 Task: Check current mortgage rates with a credit score of 620-639.
Action: Mouse moved to (885, 173)
Screenshot: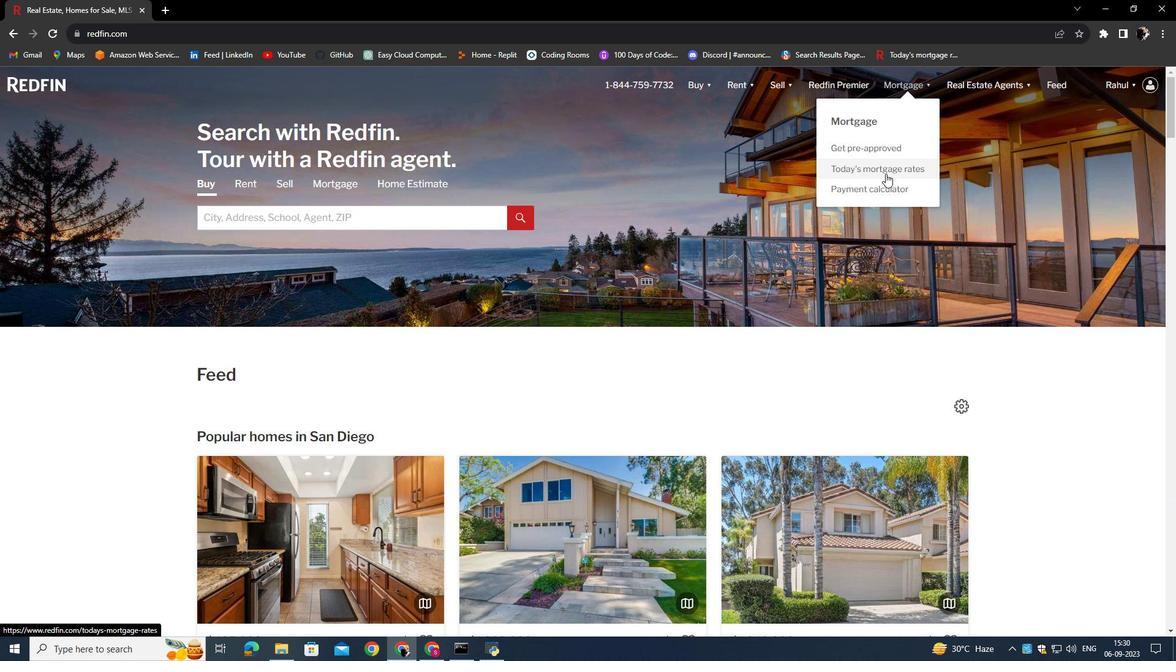 
Action: Mouse pressed left at (885, 173)
Screenshot: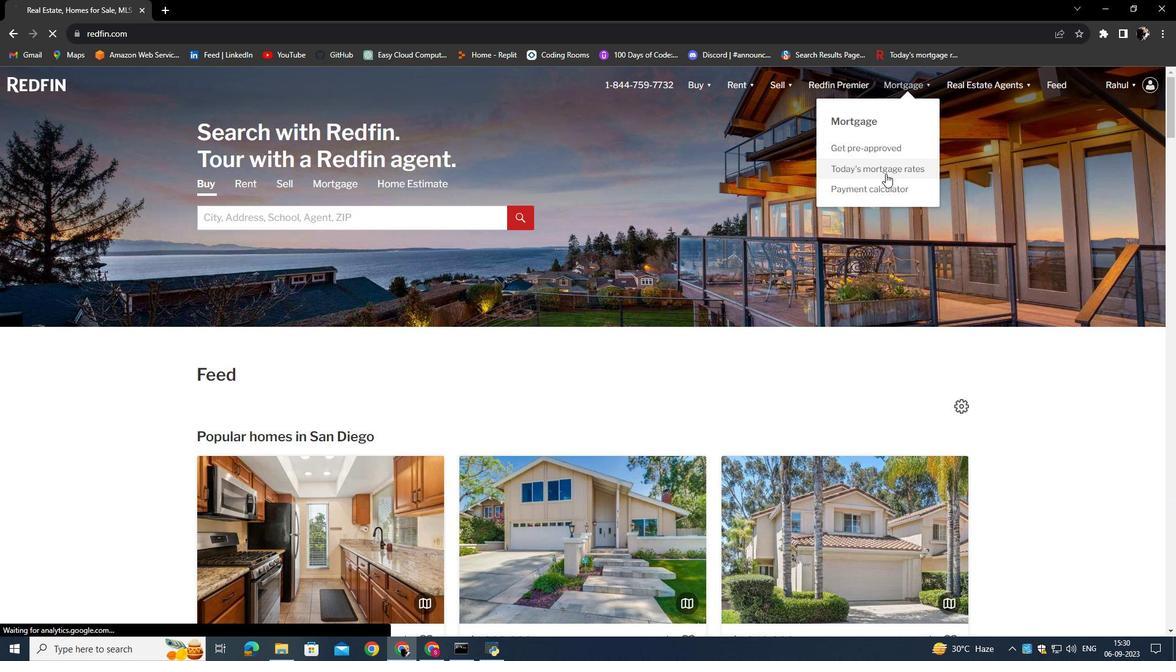 
Action: Mouse moved to (438, 330)
Screenshot: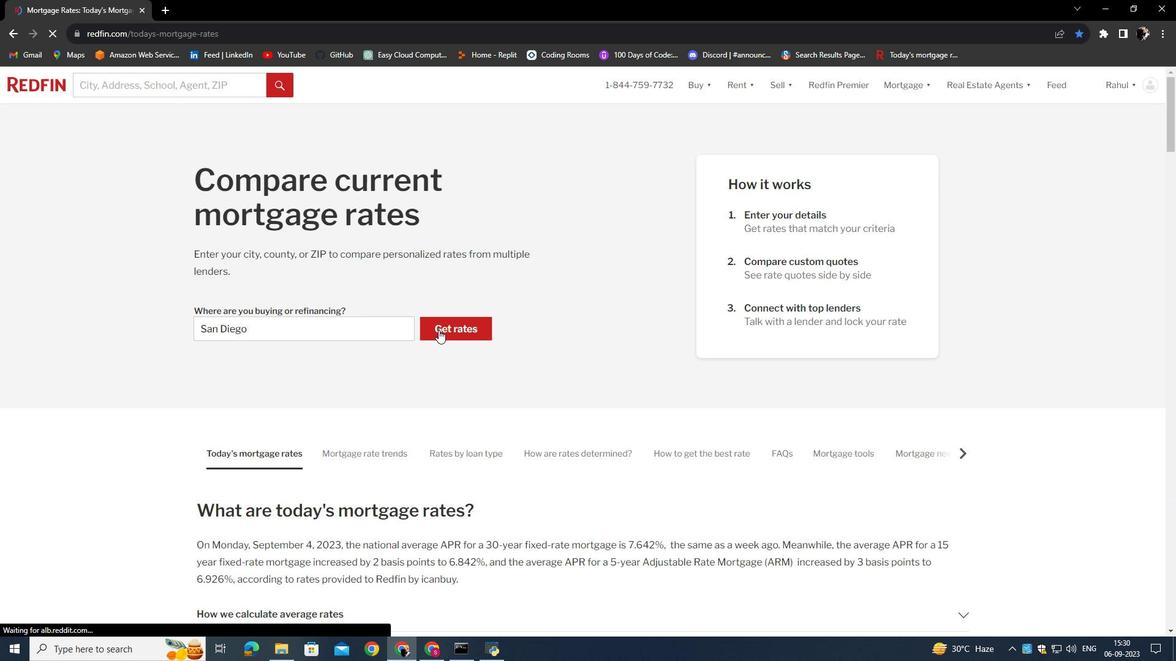 
Action: Mouse pressed left at (438, 330)
Screenshot: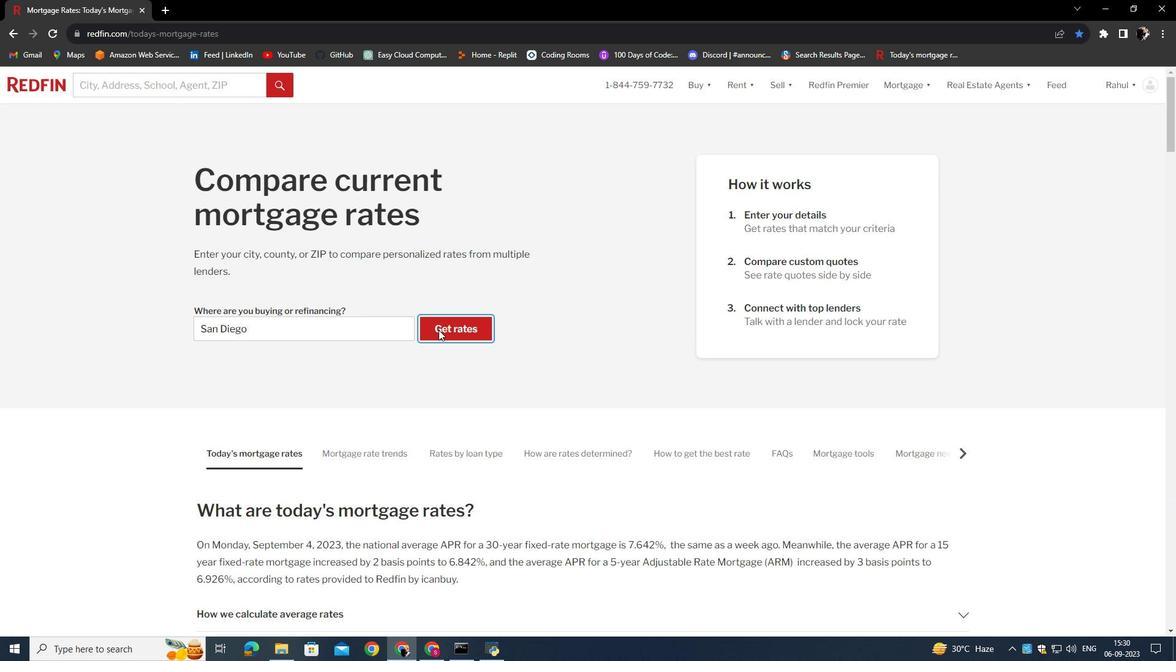 
Action: Mouse moved to (325, 237)
Screenshot: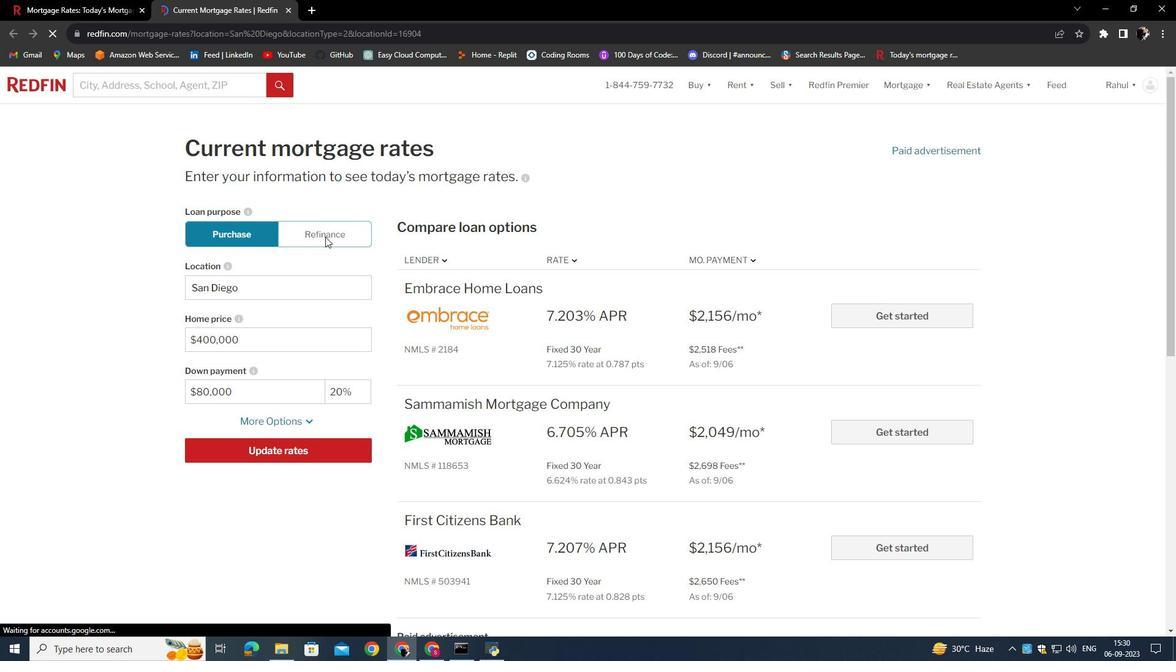 
Action: Mouse pressed left at (325, 237)
Screenshot: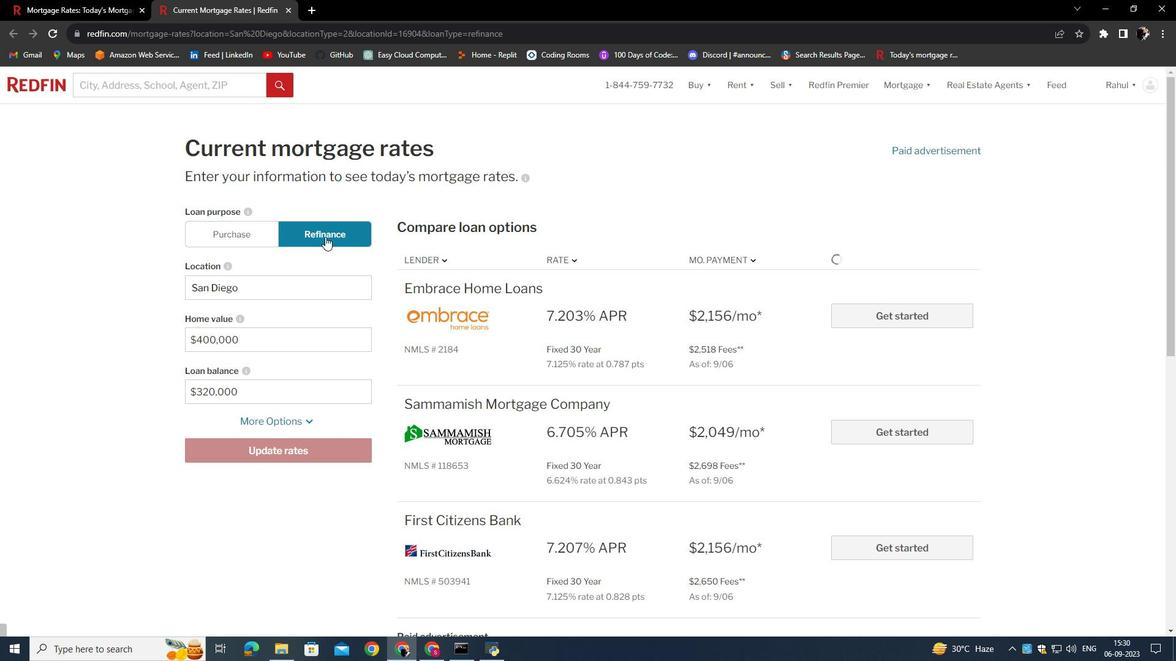 
Action: Mouse moved to (306, 420)
Screenshot: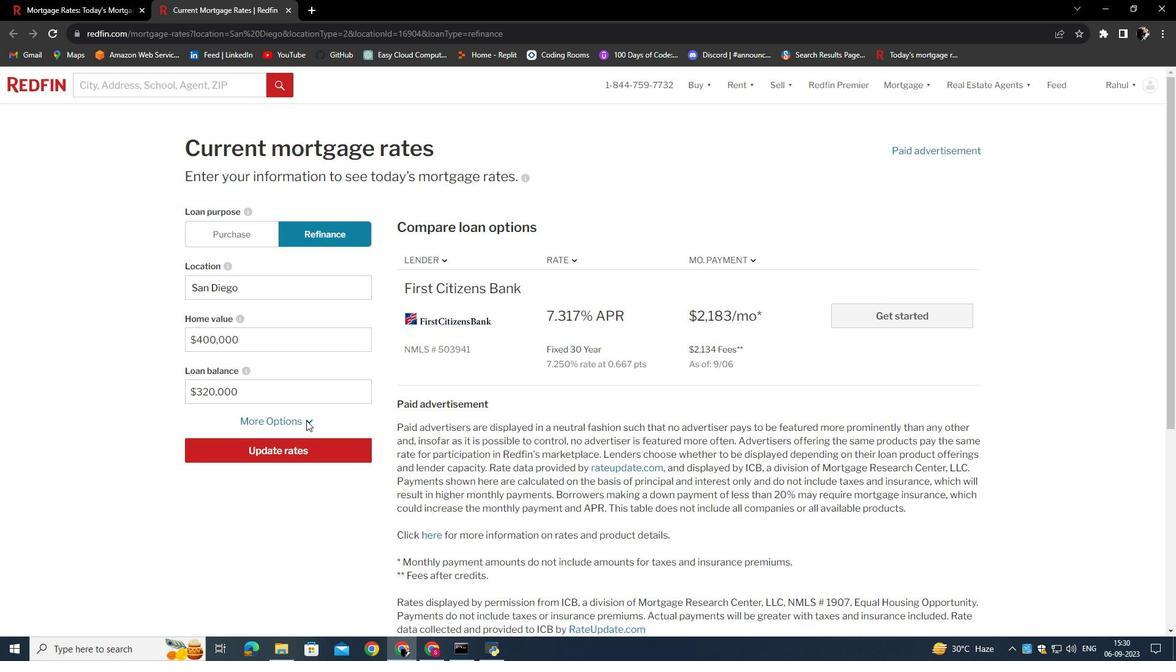 
Action: Mouse pressed left at (306, 420)
Screenshot: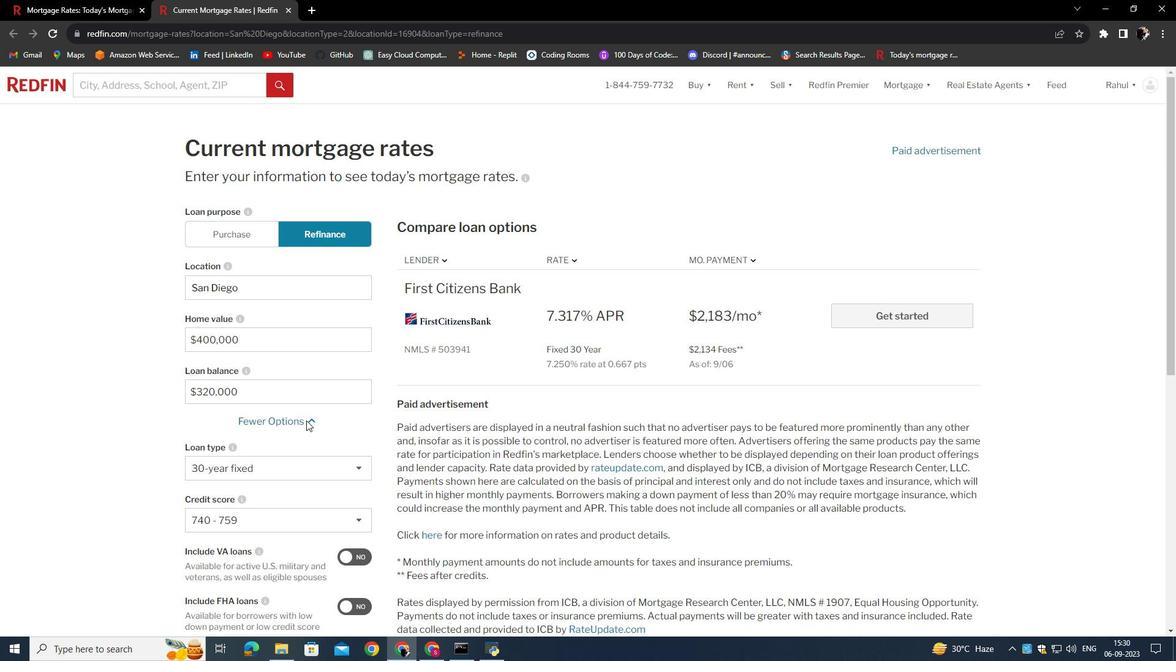 
Action: Mouse moved to (296, 448)
Screenshot: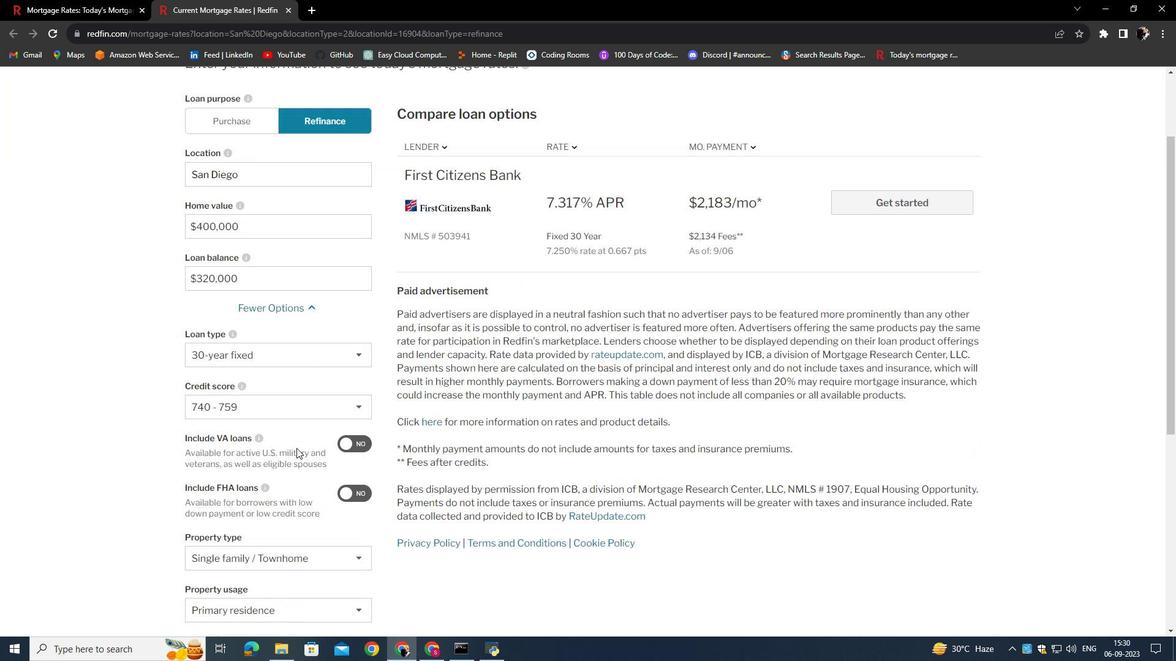 
Action: Mouse scrolled (296, 447) with delta (0, 0)
Screenshot: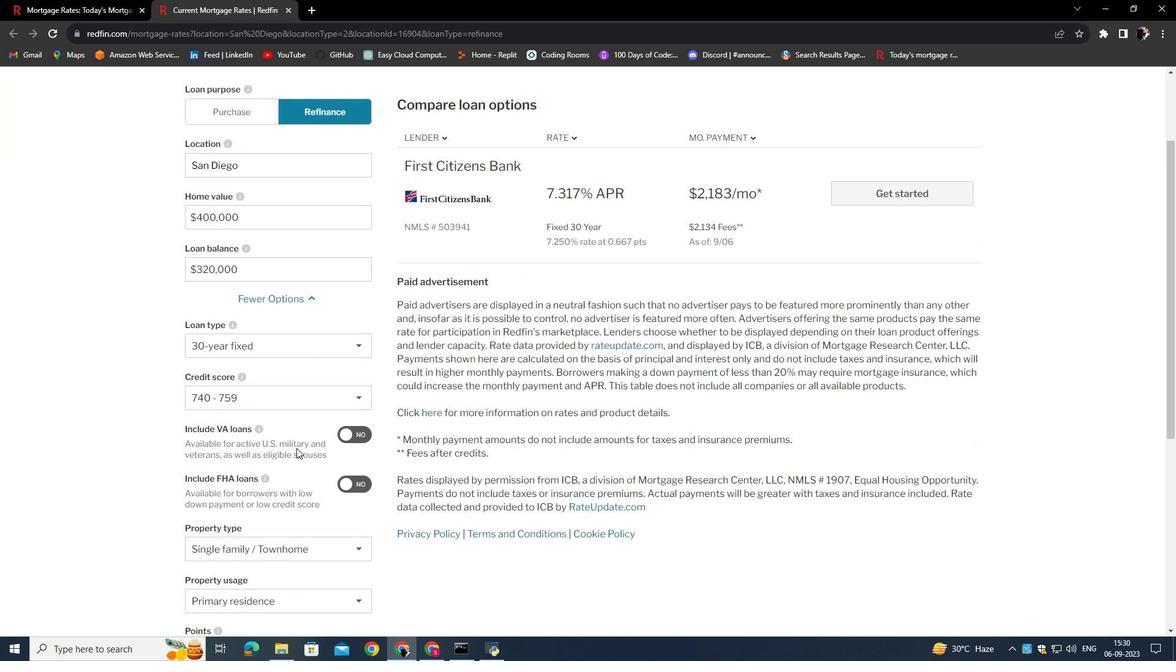 
Action: Mouse scrolled (296, 447) with delta (0, 0)
Screenshot: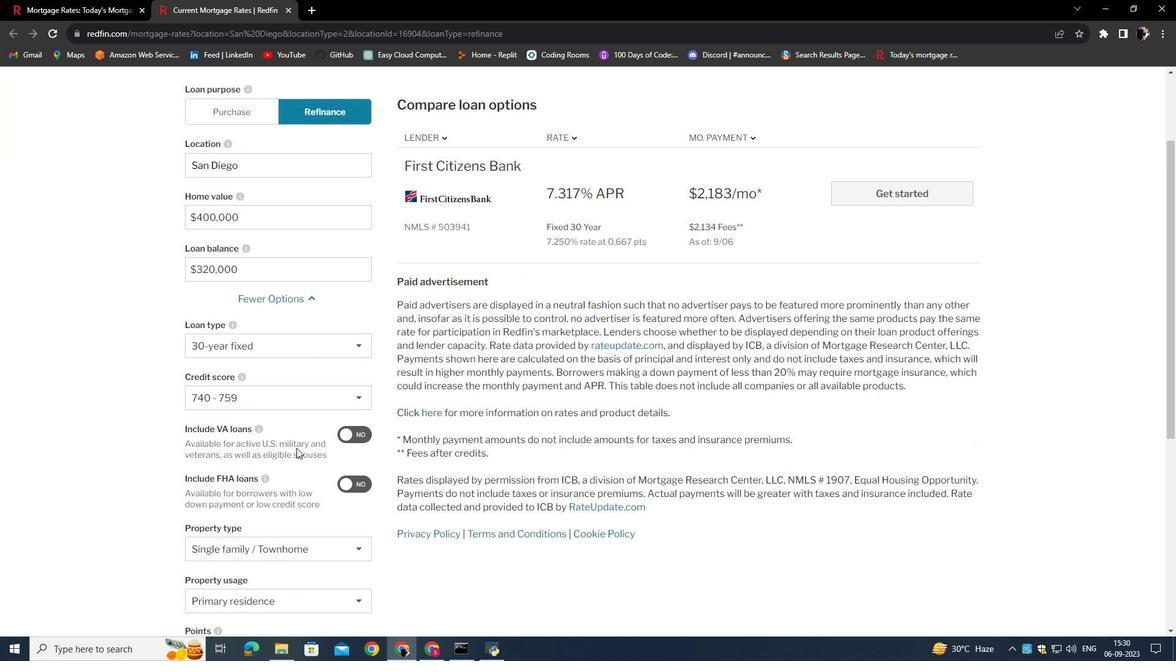 
Action: Mouse moved to (277, 394)
Screenshot: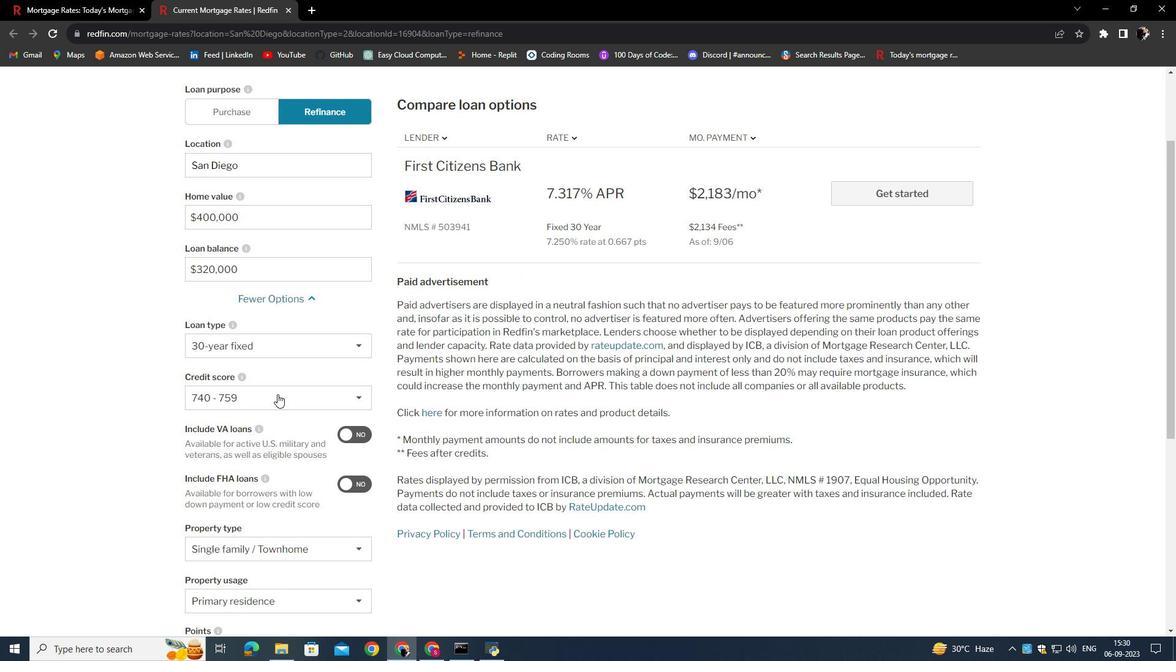
Action: Mouse pressed left at (277, 394)
Screenshot: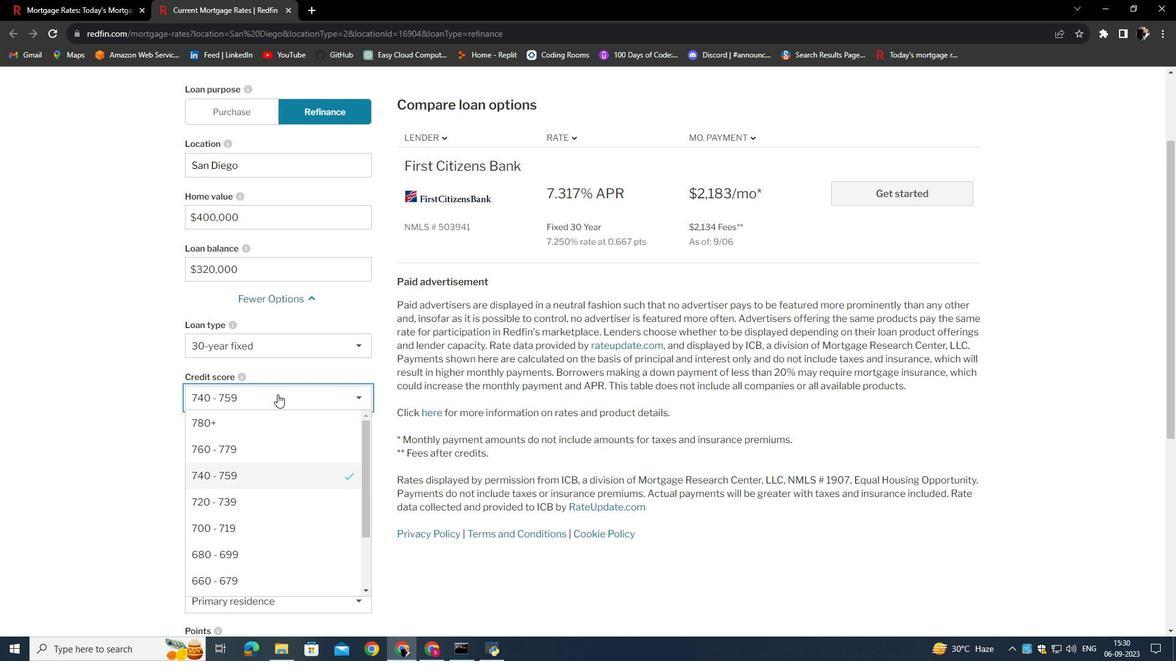 
Action: Mouse moved to (270, 461)
Screenshot: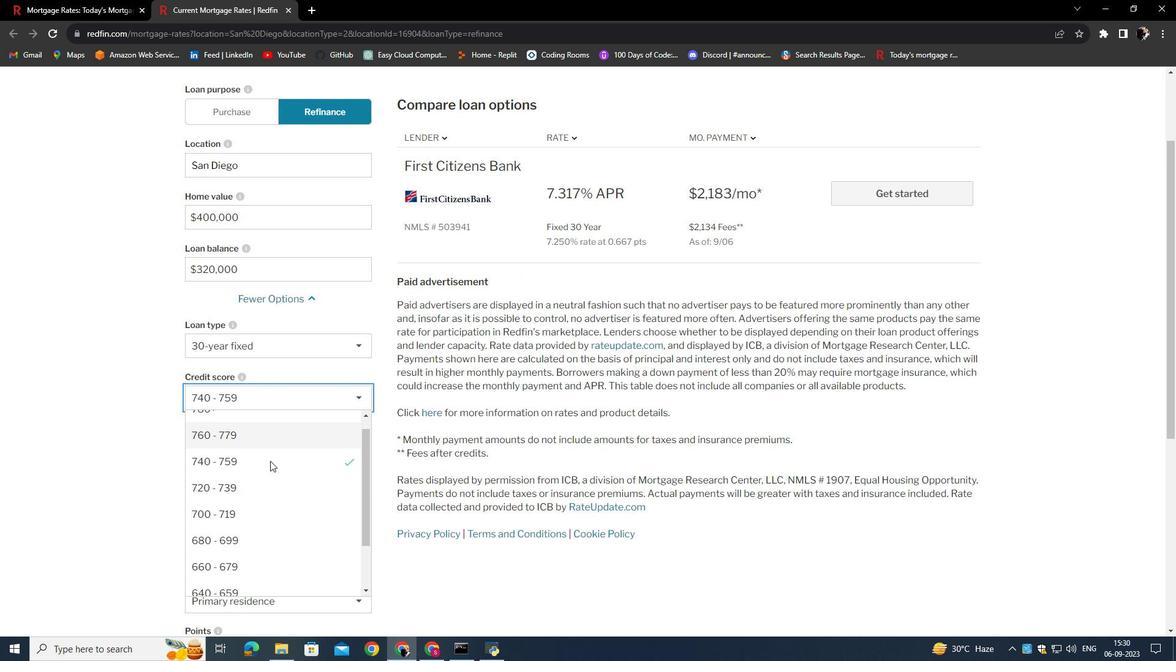
Action: Mouse scrolled (270, 460) with delta (0, 0)
Screenshot: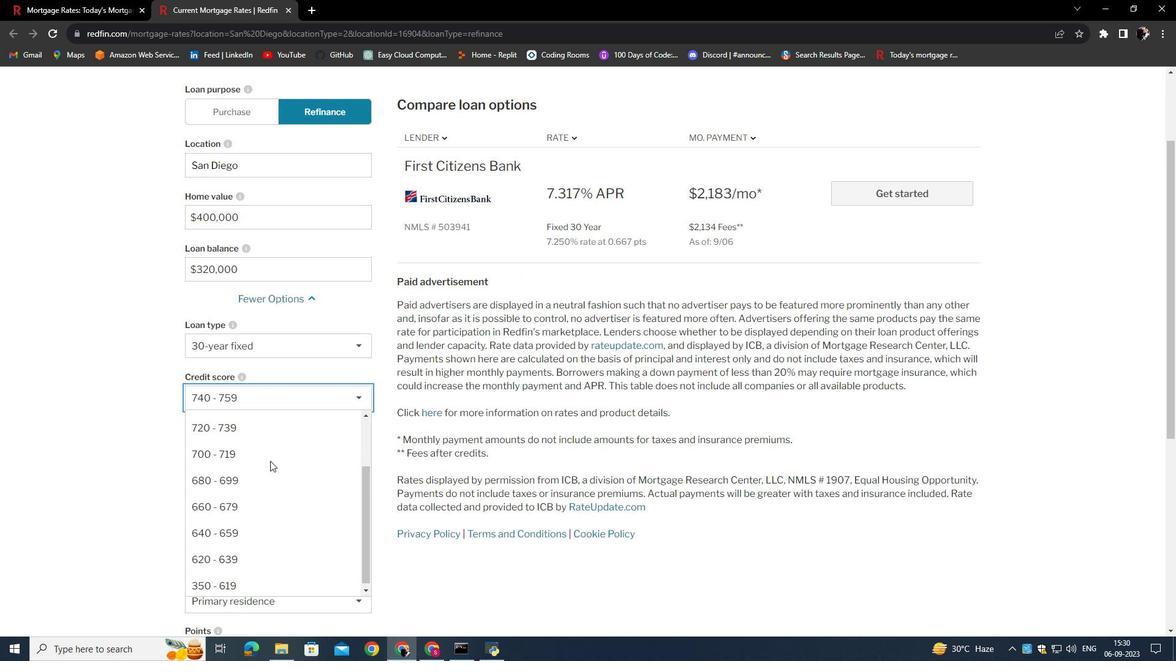 
Action: Mouse scrolled (270, 460) with delta (0, 0)
Screenshot: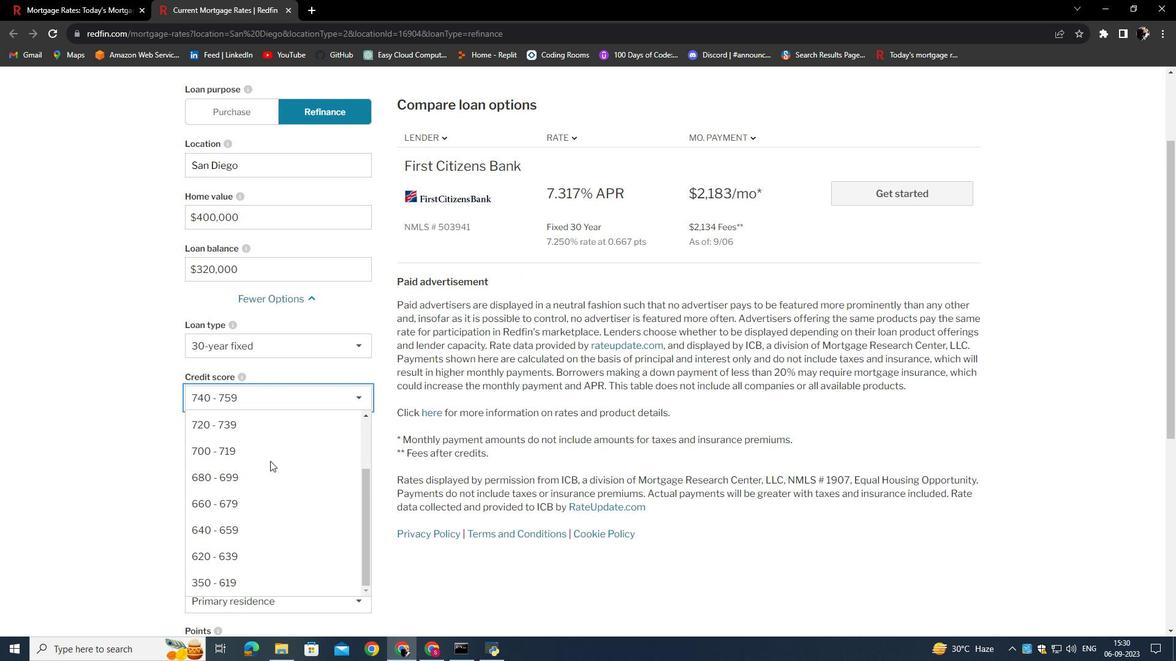 
Action: Mouse scrolled (270, 460) with delta (0, 0)
Screenshot: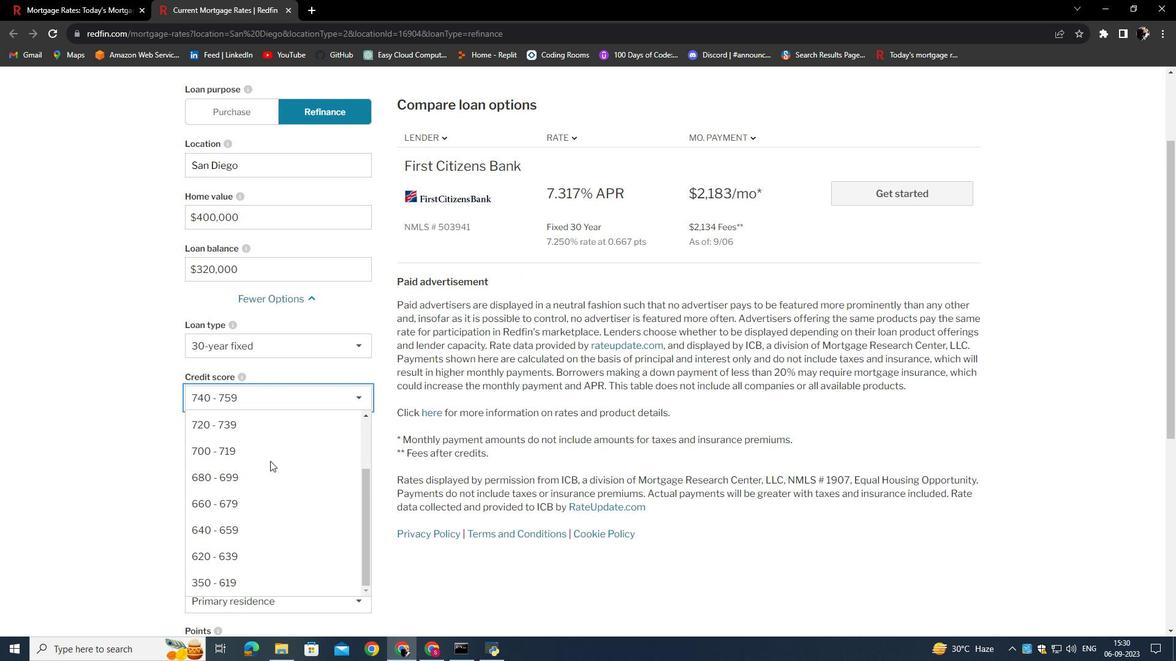 
Action: Mouse scrolled (270, 460) with delta (0, 0)
Screenshot: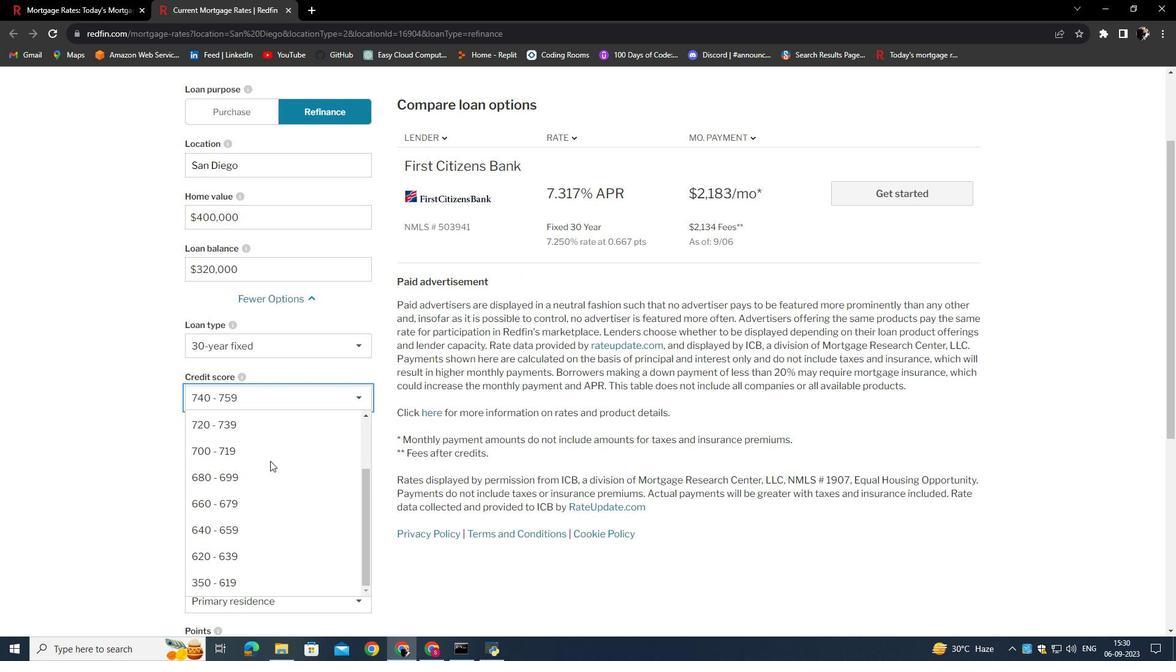 
Action: Mouse scrolled (270, 460) with delta (0, 0)
Screenshot: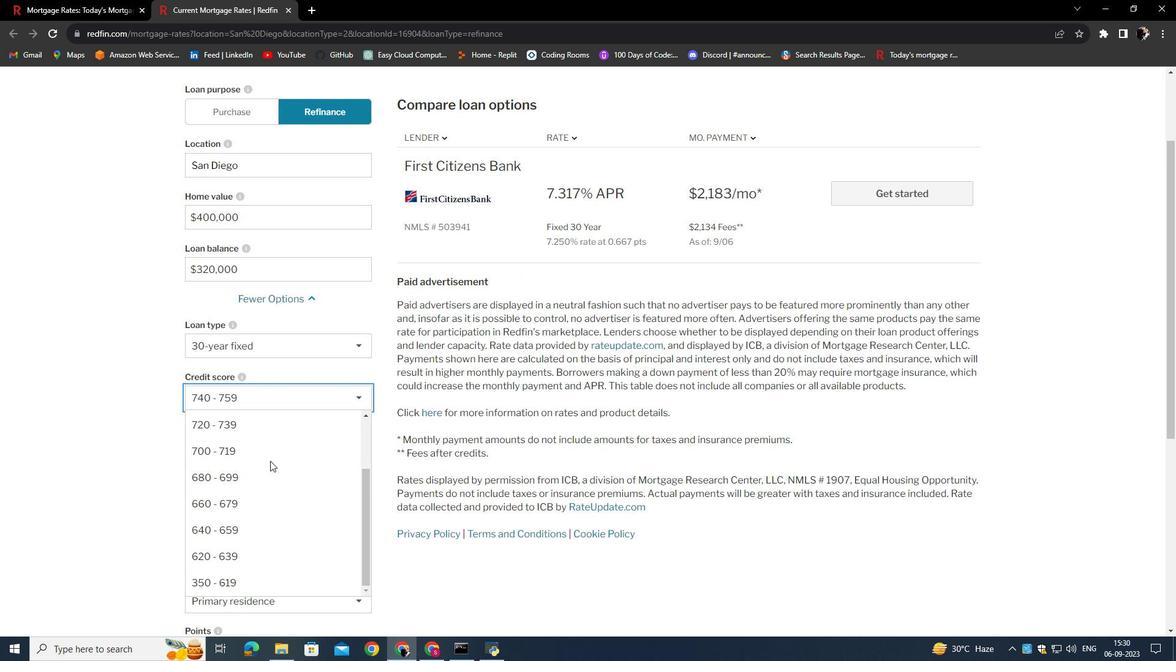 
Action: Mouse scrolled (270, 460) with delta (0, 0)
Screenshot: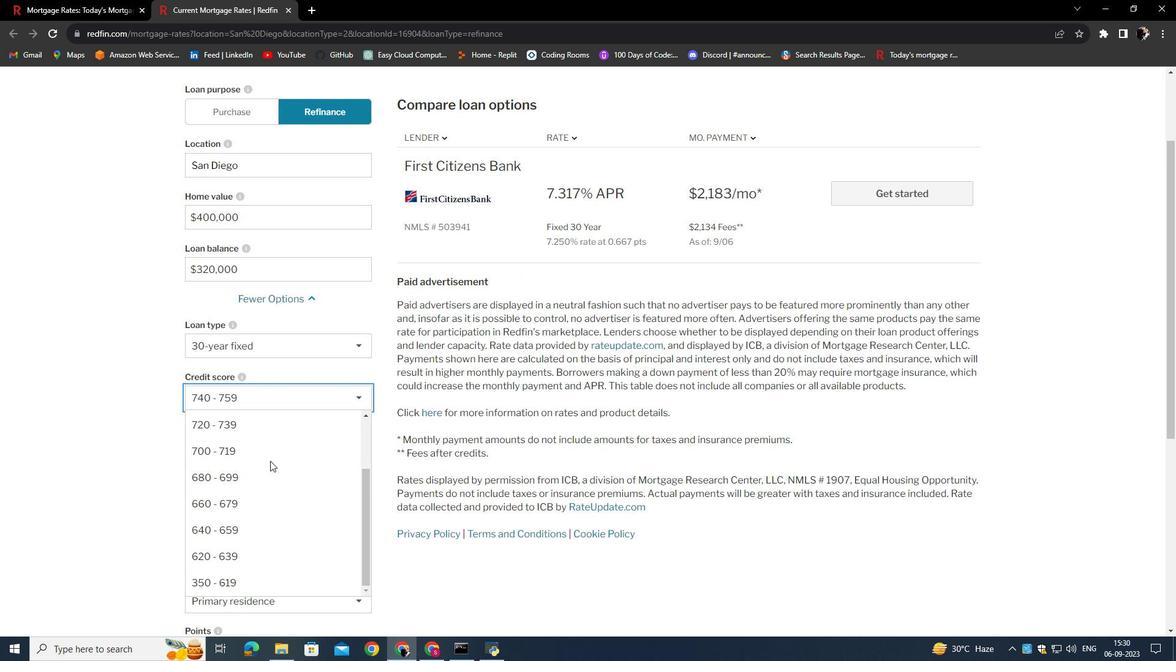 
Action: Mouse scrolled (270, 460) with delta (0, 0)
Screenshot: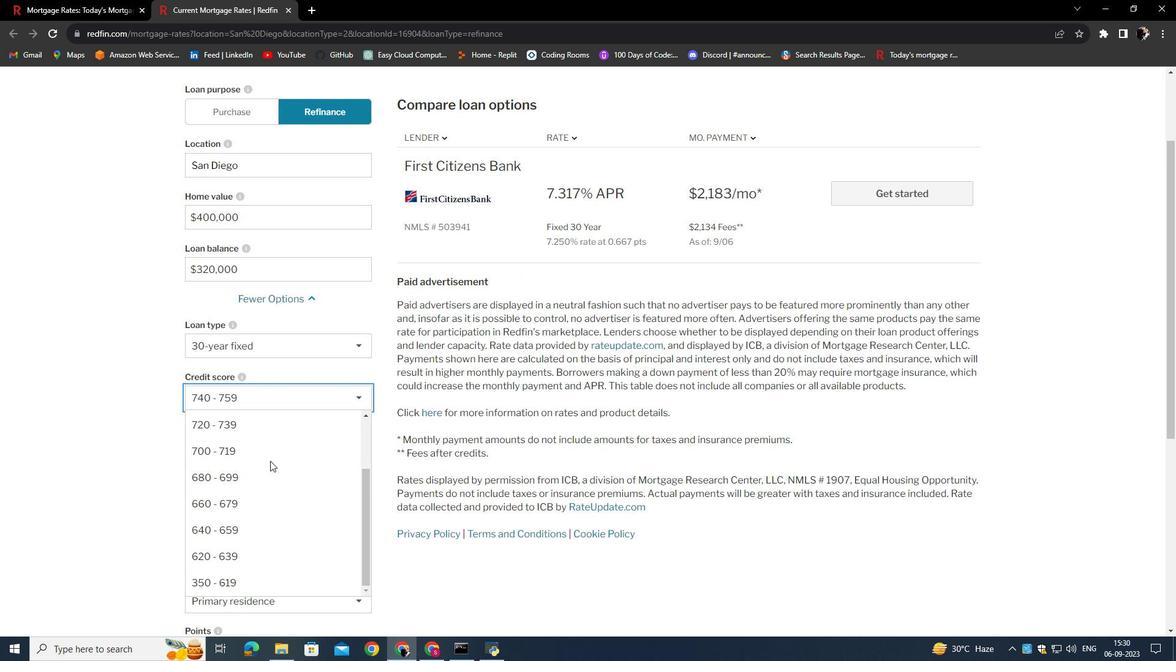
Action: Mouse scrolled (270, 460) with delta (0, 0)
Screenshot: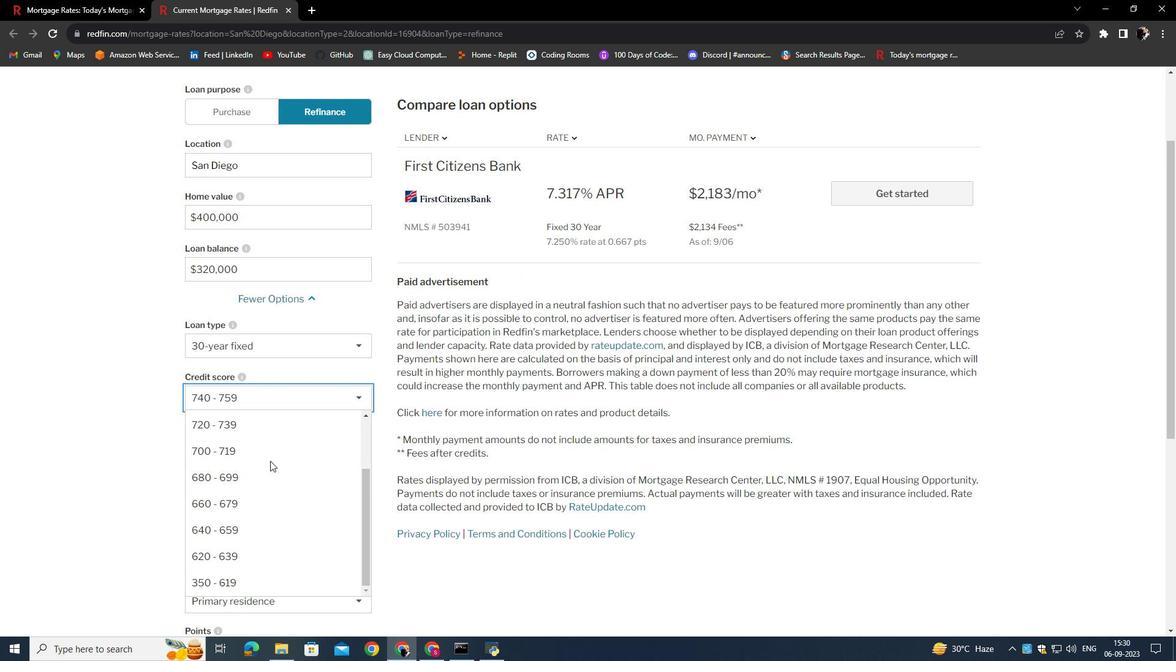 
Action: Mouse scrolled (270, 460) with delta (0, 0)
Screenshot: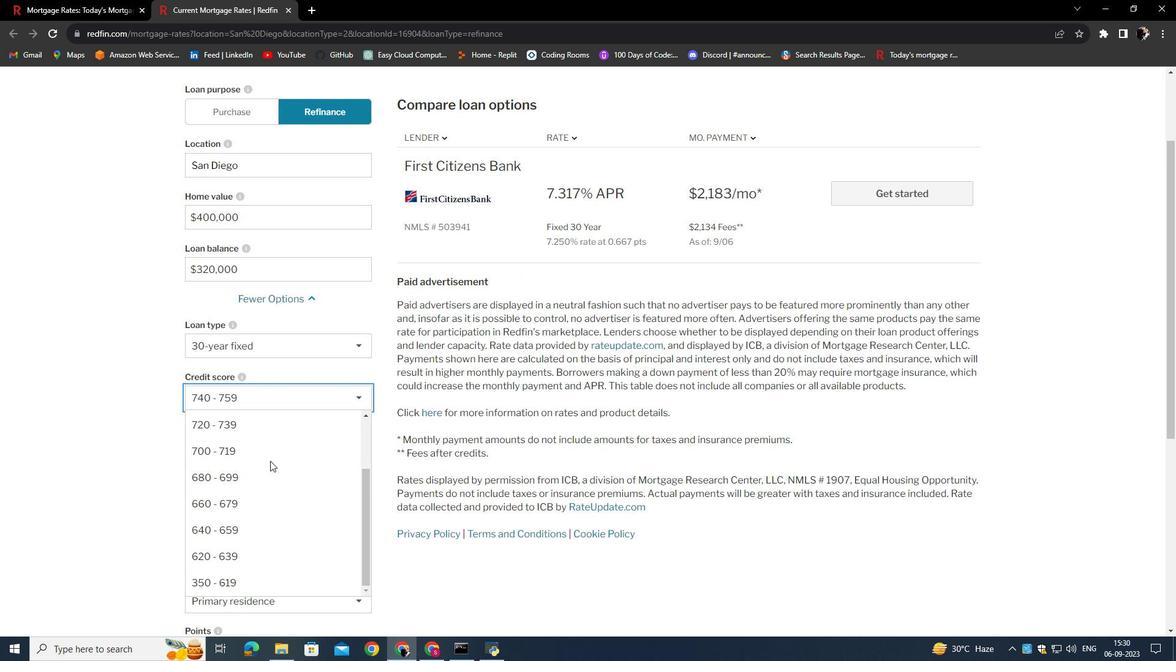 
Action: Mouse scrolled (270, 460) with delta (0, 0)
Screenshot: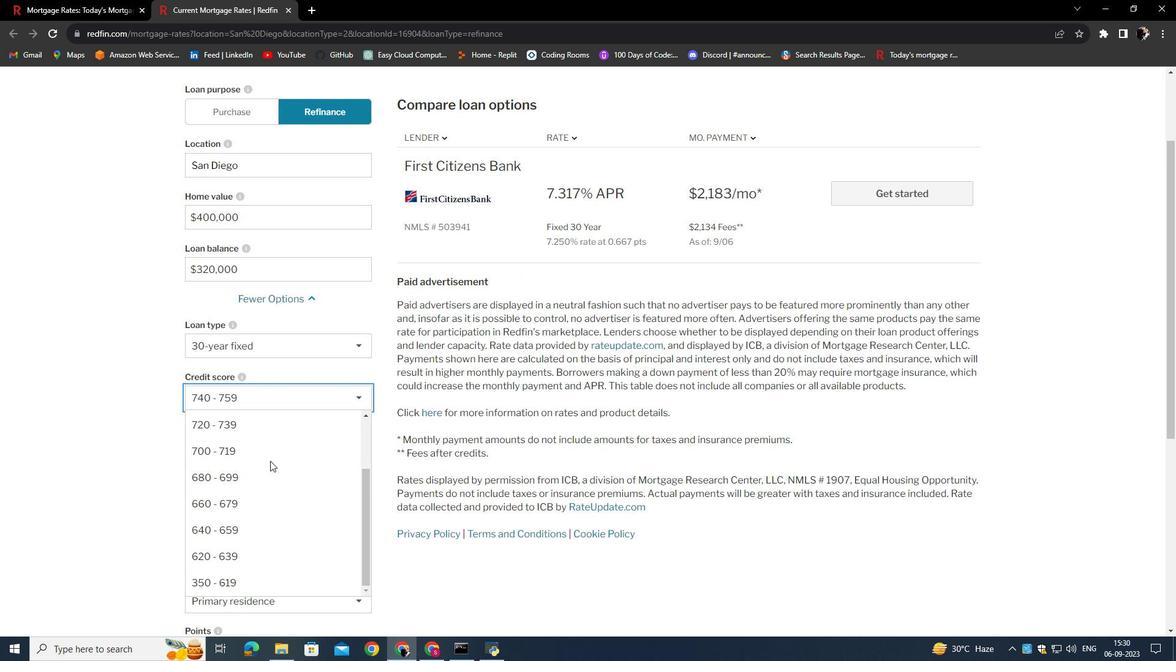 
Action: Mouse scrolled (270, 460) with delta (0, 0)
Screenshot: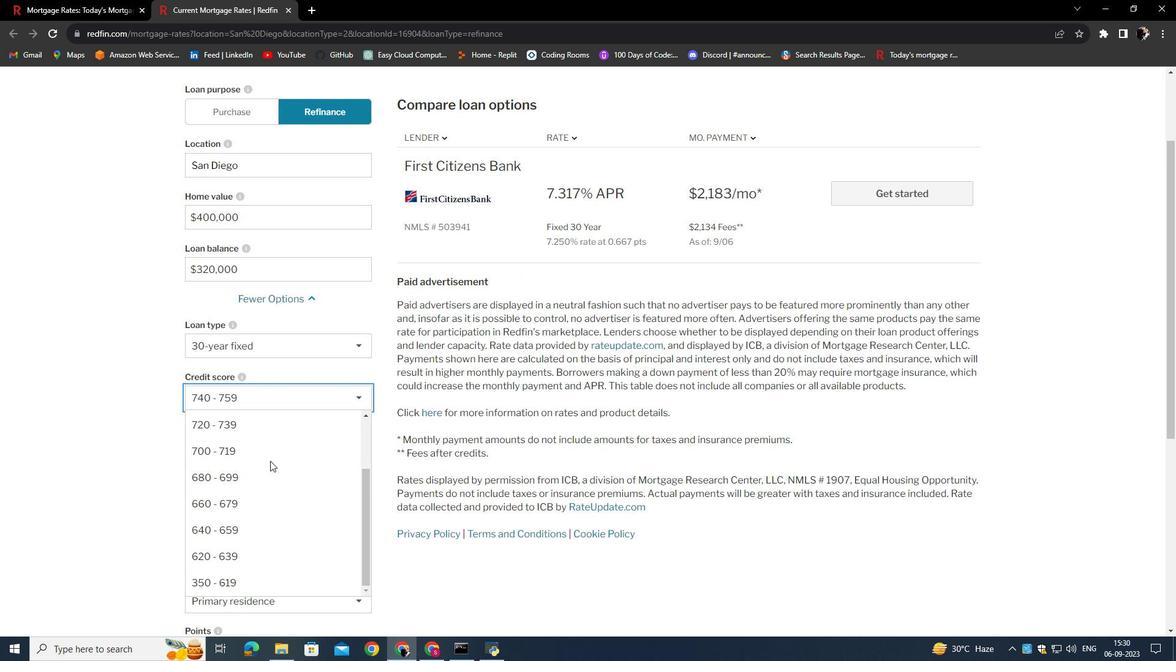 
Action: Mouse scrolled (270, 460) with delta (0, 0)
Screenshot: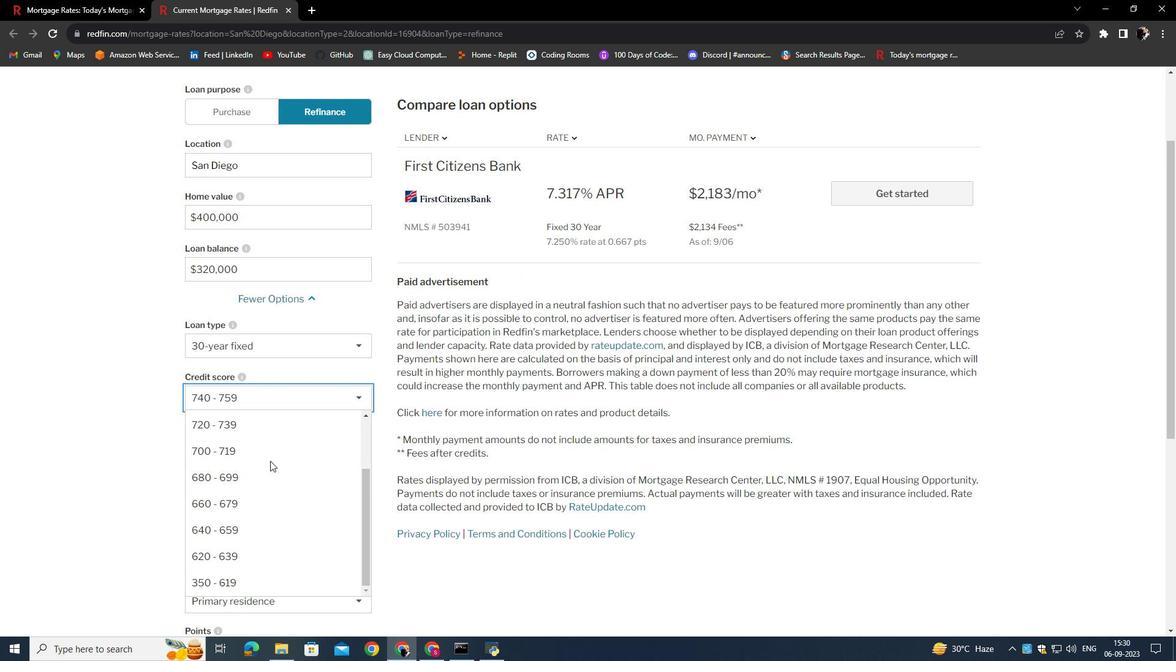 
Action: Mouse moved to (259, 558)
Screenshot: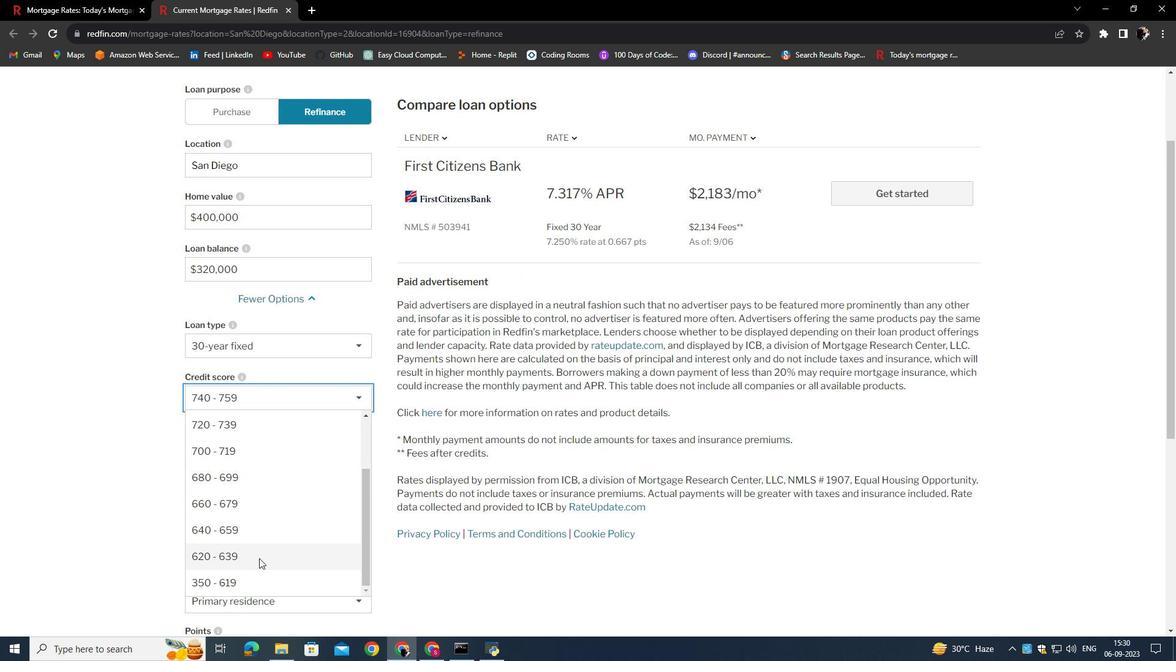 
Action: Mouse pressed left at (259, 558)
Screenshot: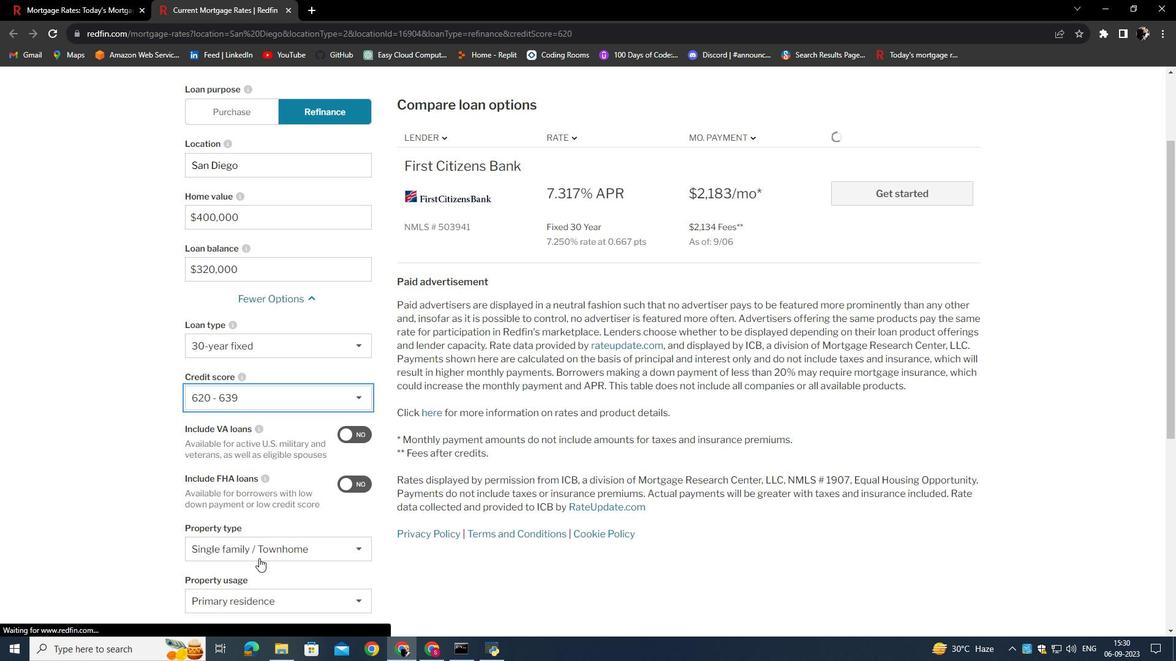 
Action: Mouse moved to (286, 527)
Screenshot: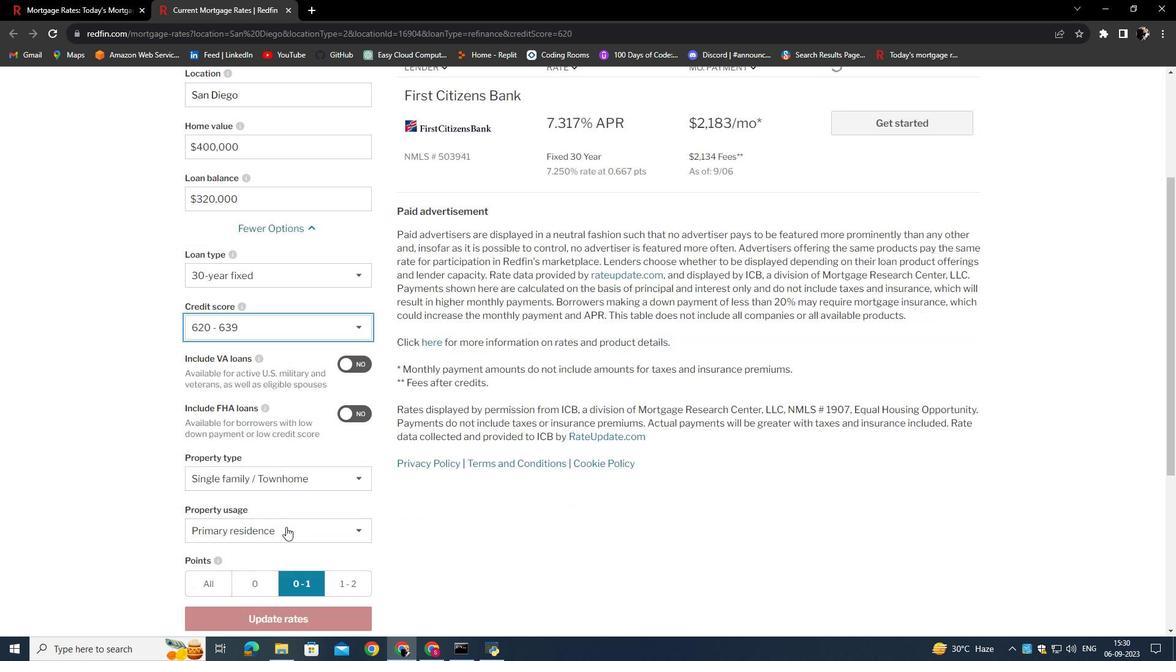 
Action: Mouse scrolled (286, 526) with delta (0, 0)
Screenshot: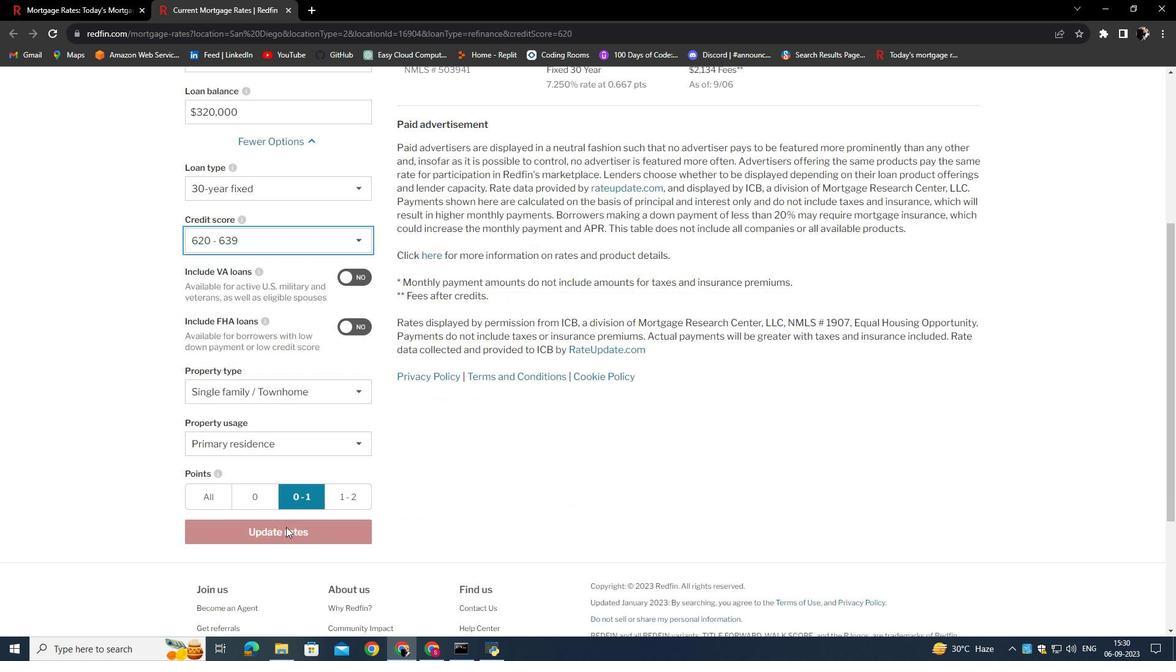 
Action: Mouse scrolled (286, 526) with delta (0, 0)
Screenshot: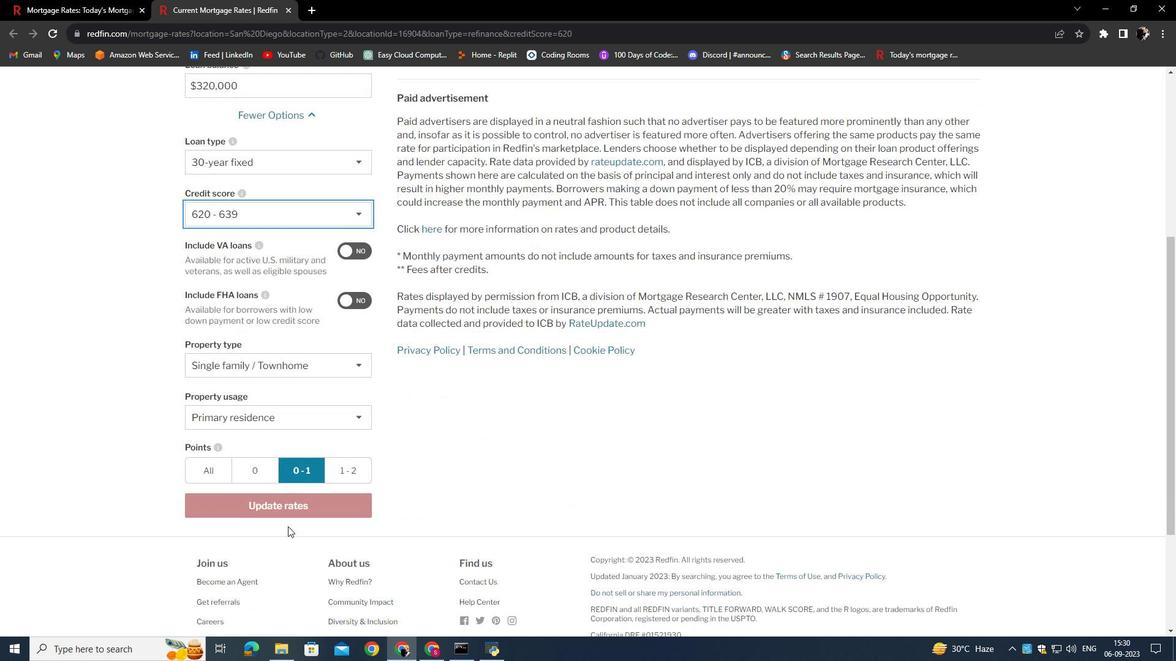 
Action: Mouse scrolled (286, 526) with delta (0, 0)
Screenshot: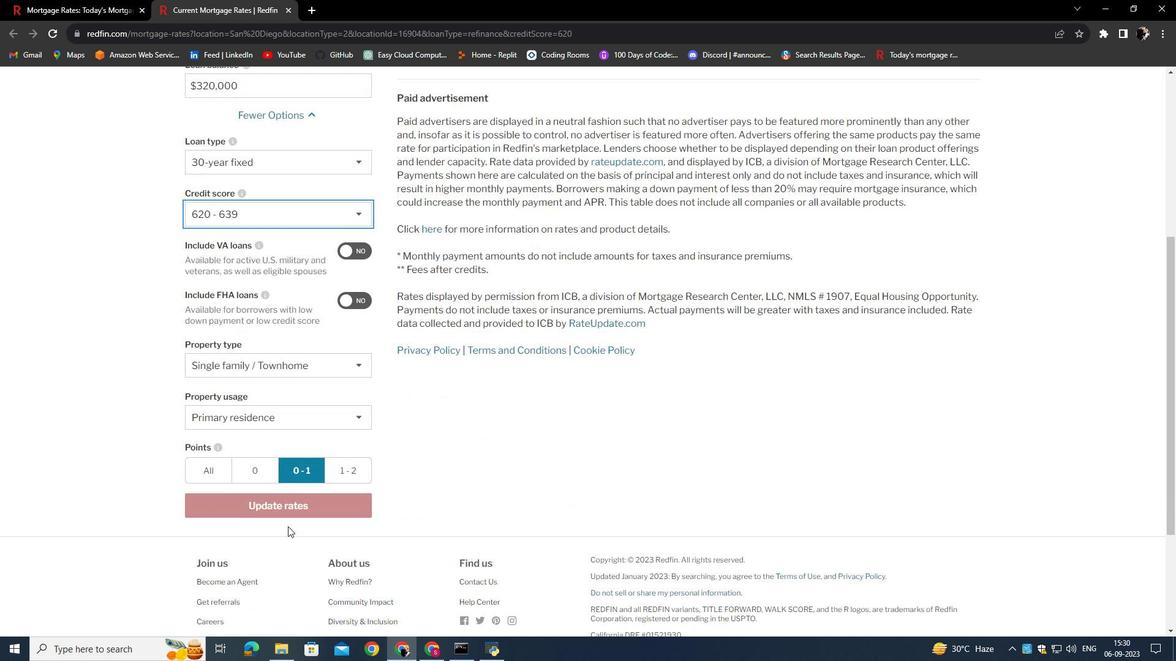 
Action: Mouse moved to (289, 523)
Screenshot: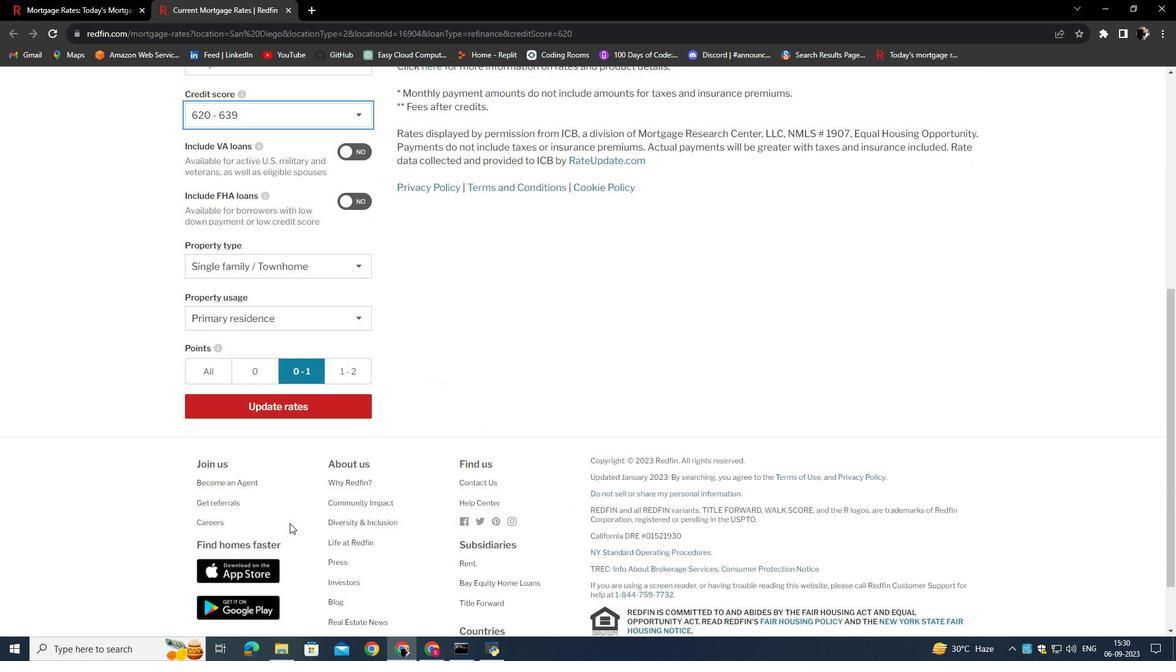 
Action: Mouse scrolled (289, 523) with delta (0, 0)
Screenshot: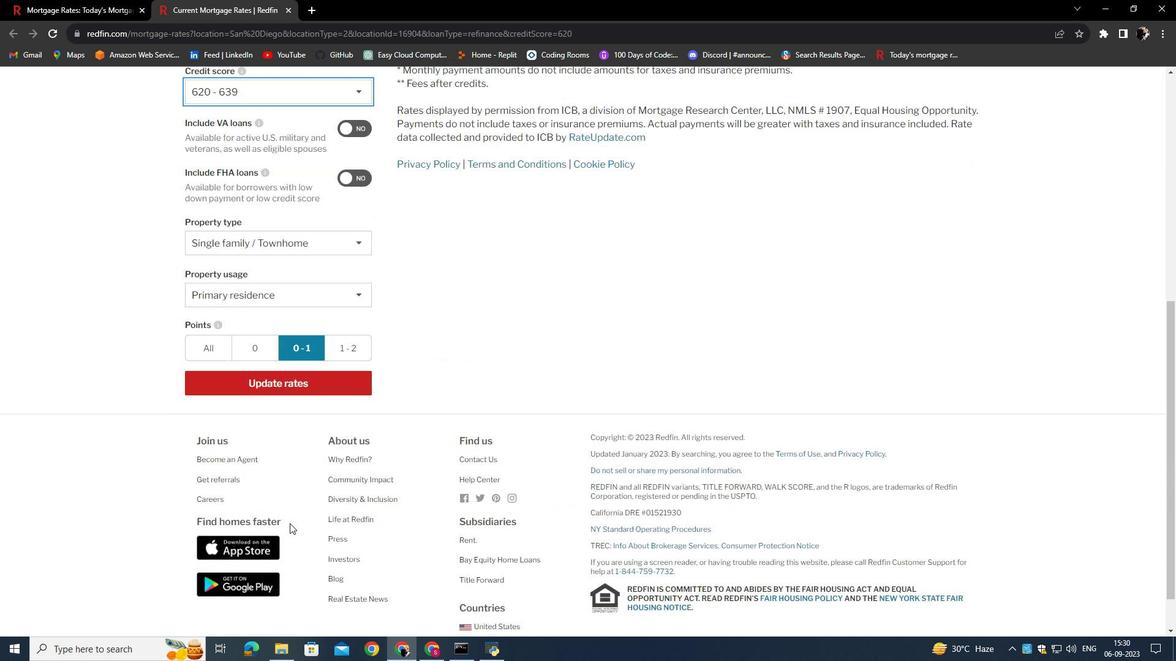
Action: Mouse scrolled (289, 523) with delta (0, 0)
Screenshot: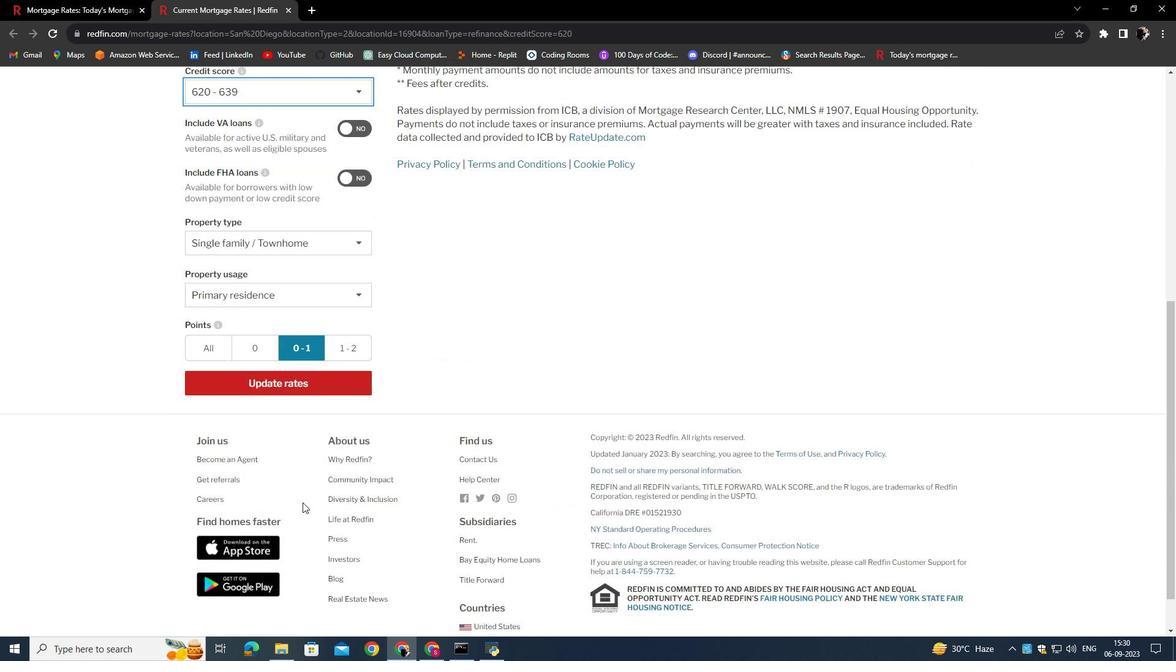 
Action: Mouse moved to (299, 381)
Screenshot: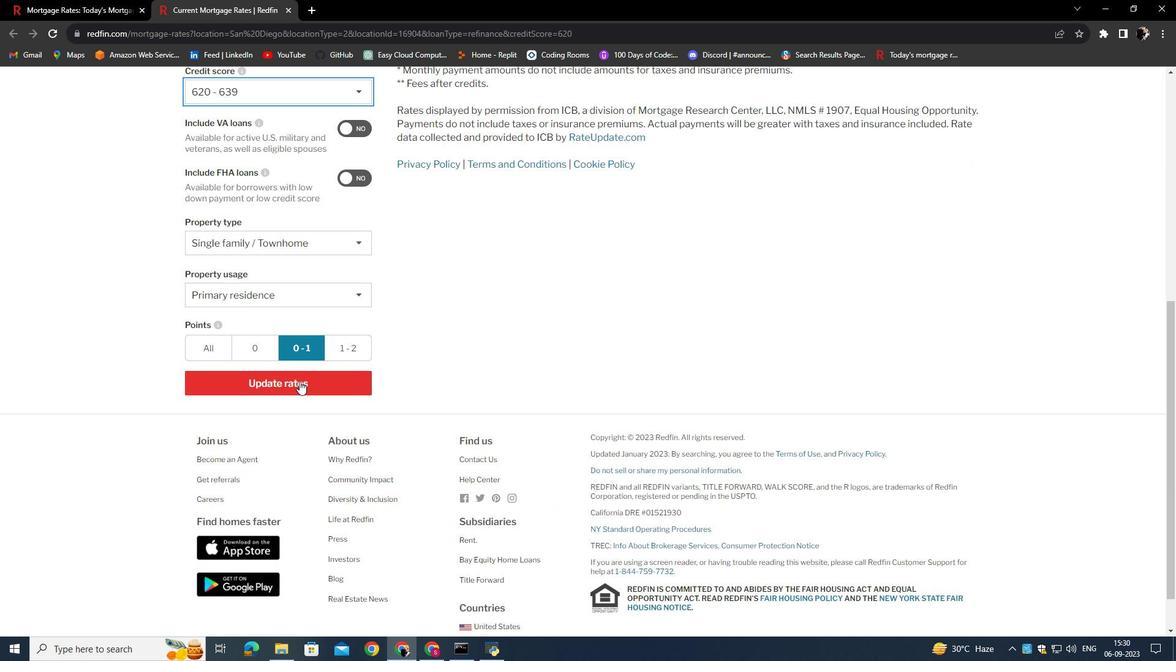 
Action: Mouse pressed left at (299, 381)
Screenshot: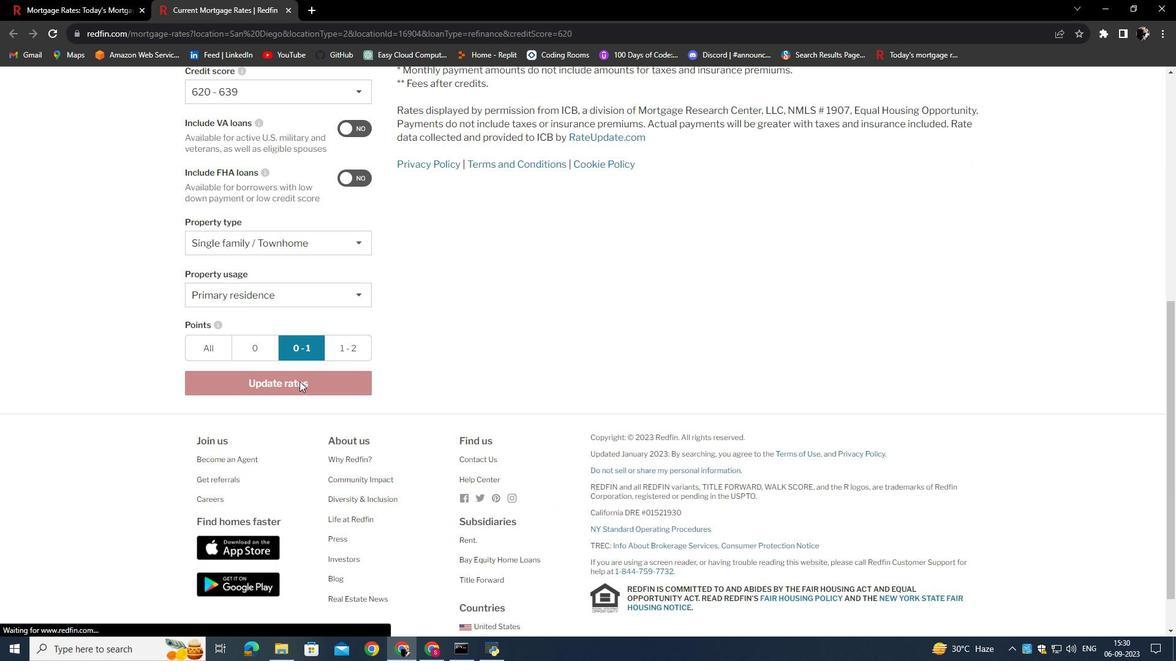 
Action: Mouse moved to (537, 338)
Screenshot: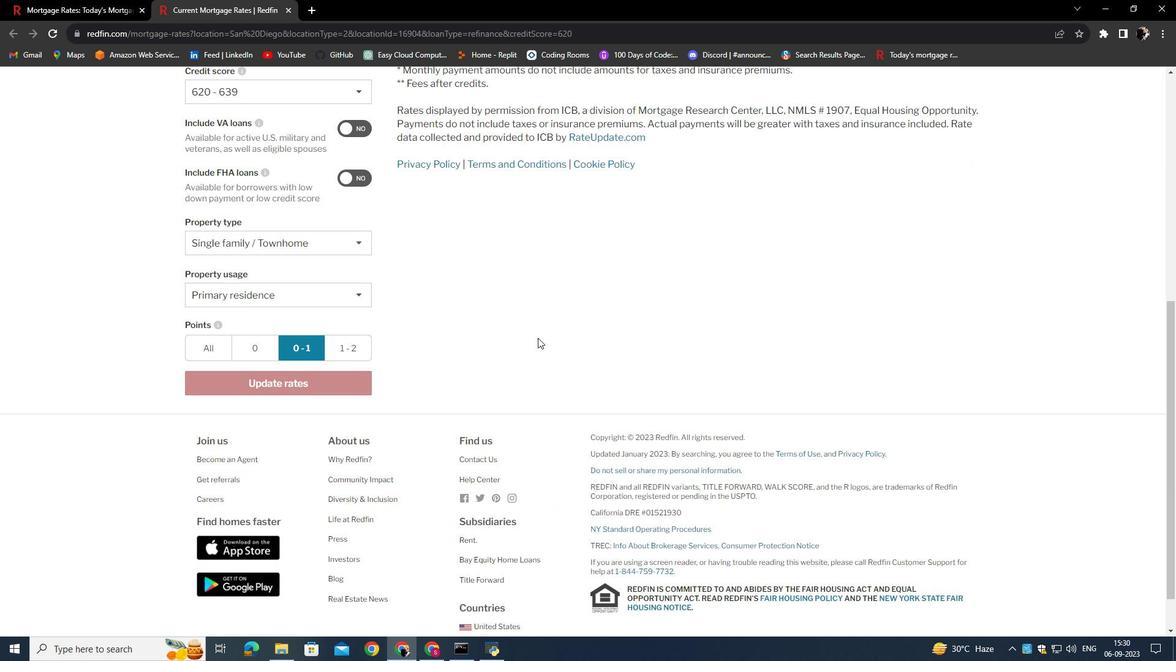 
Action: Mouse scrolled (537, 338) with delta (0, 0)
Screenshot: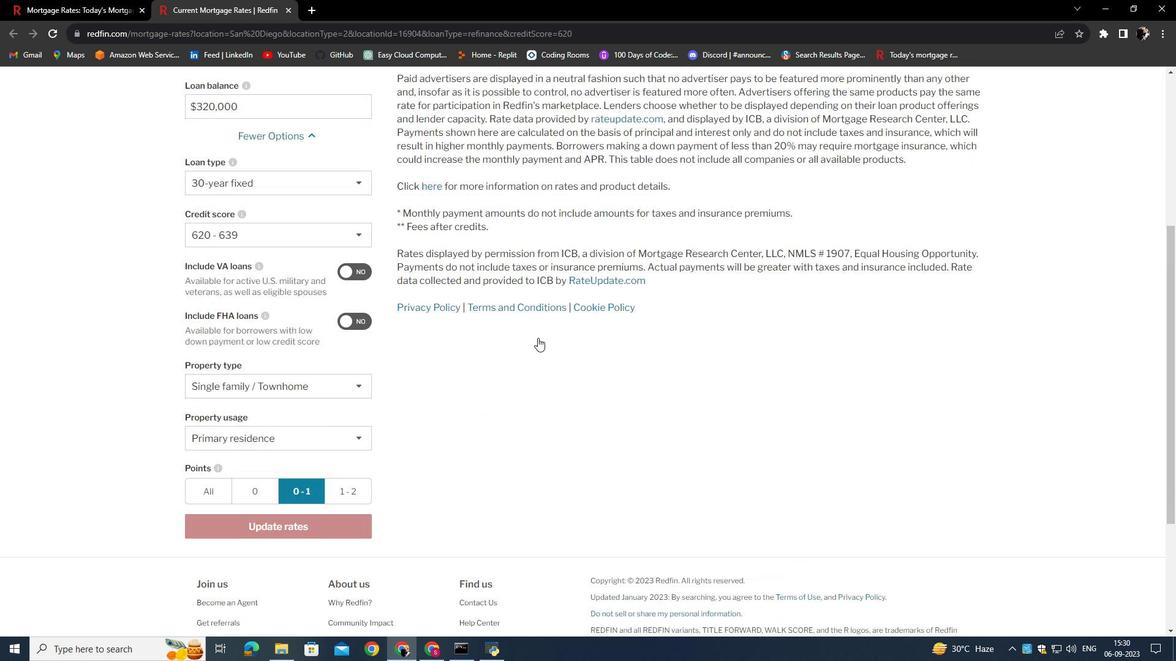 
Action: Mouse scrolled (537, 338) with delta (0, 0)
Screenshot: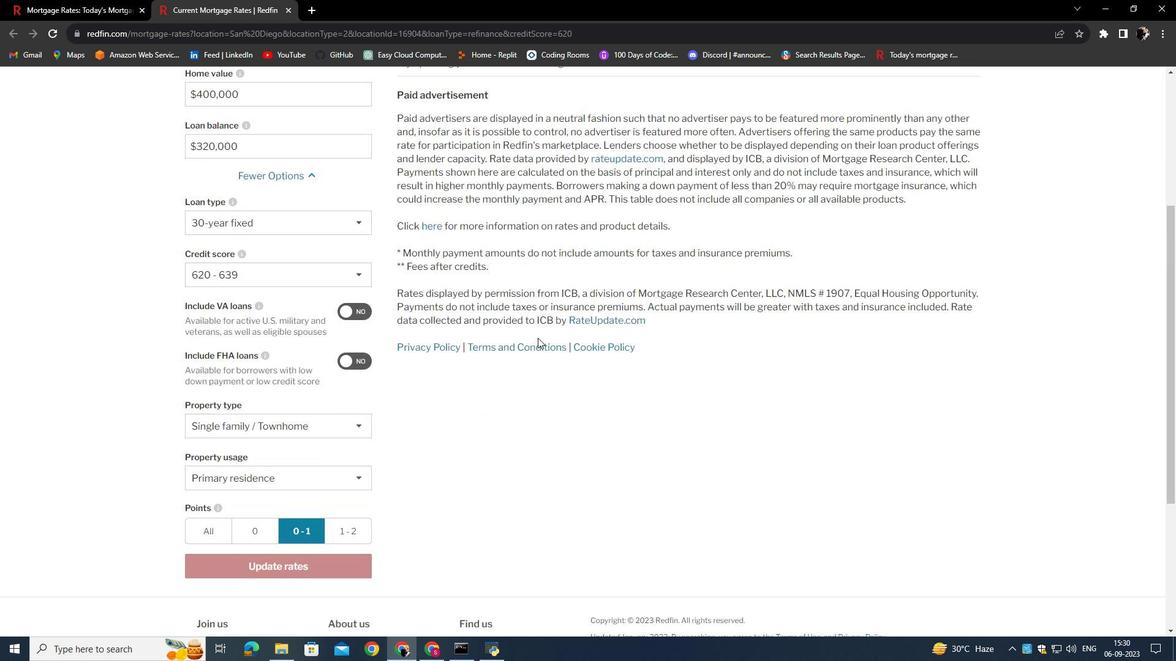 
Action: Mouse scrolled (537, 338) with delta (0, 0)
Screenshot: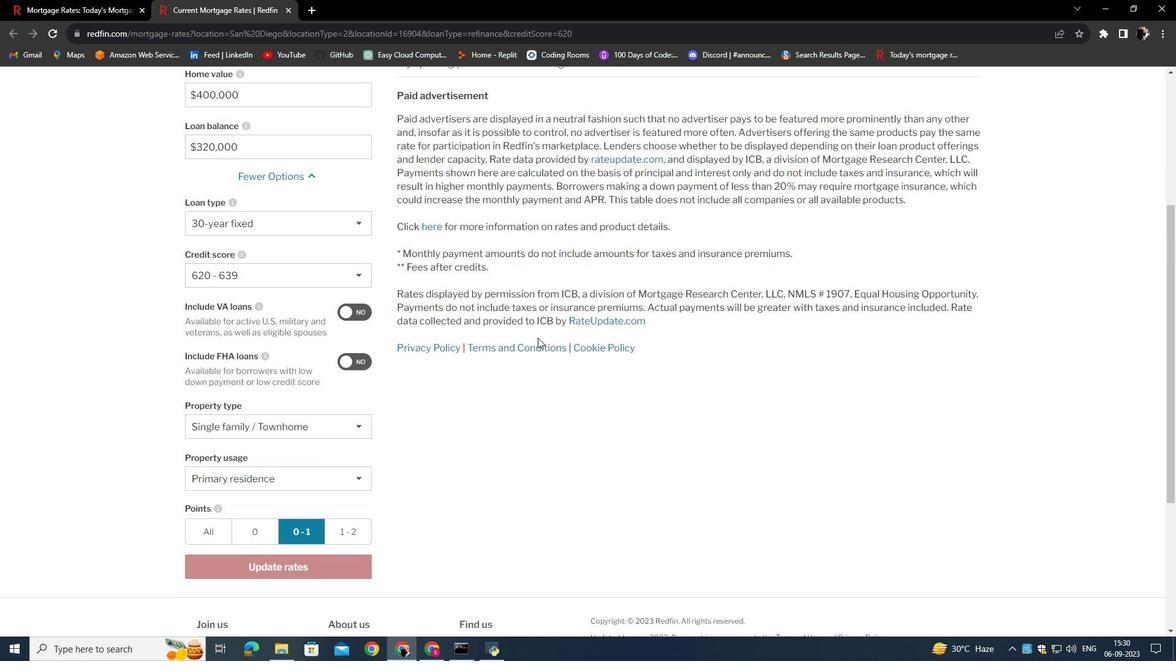 
Action: Mouse scrolled (537, 338) with delta (0, 0)
Screenshot: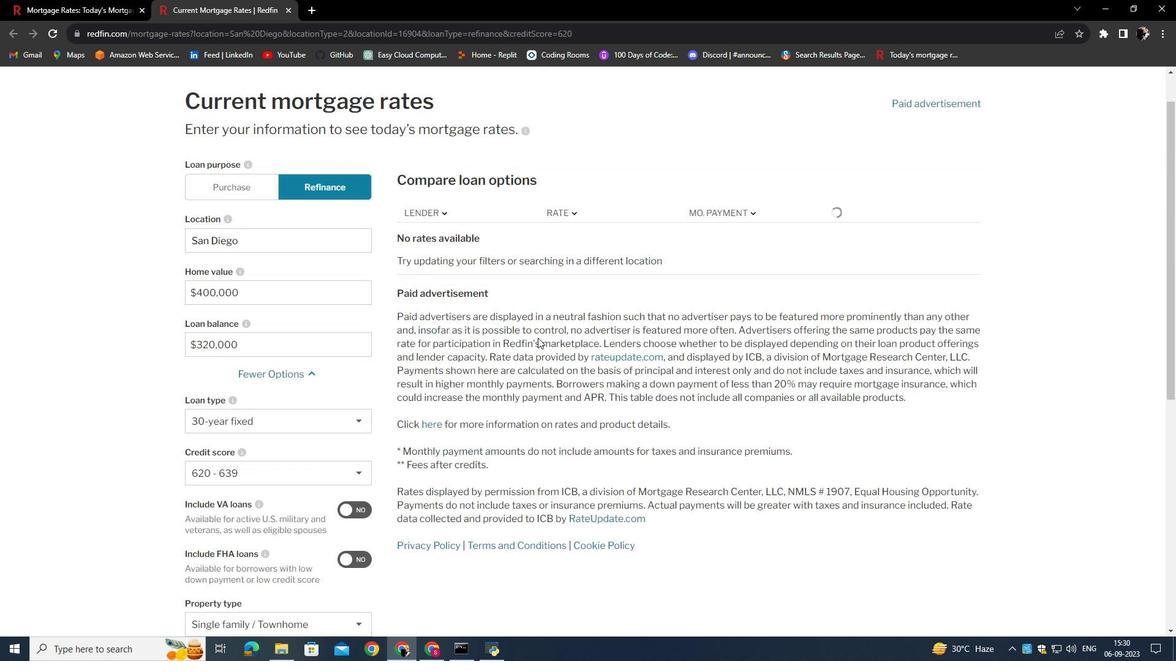 
Action: Mouse scrolled (537, 338) with delta (0, 0)
Screenshot: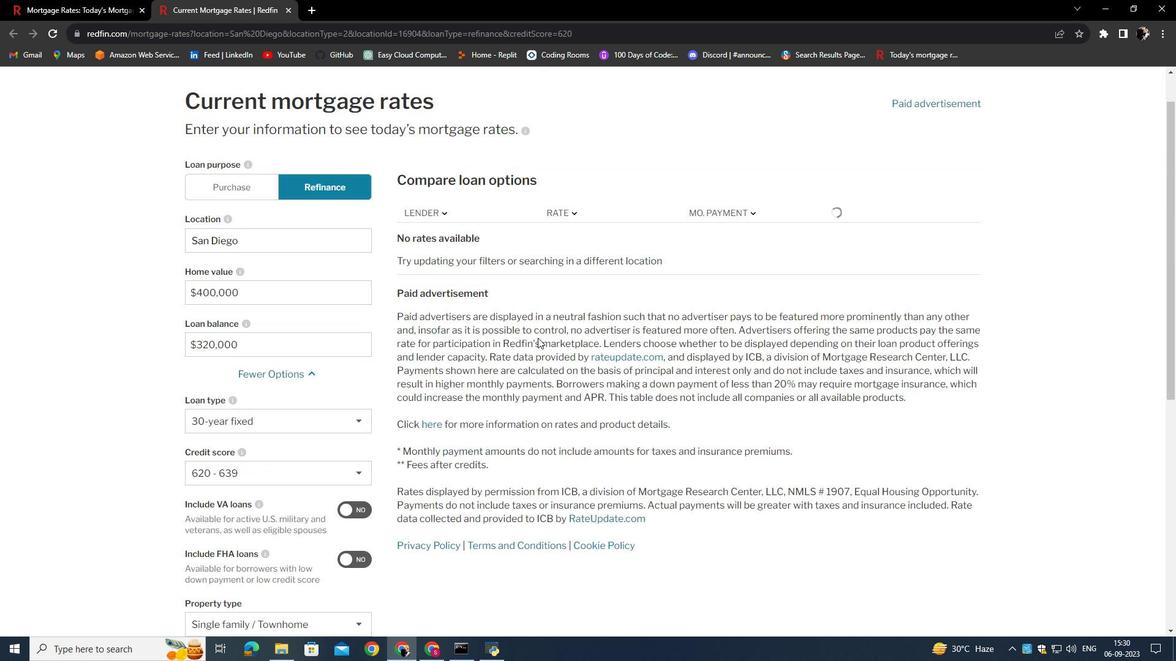 
Action: Mouse scrolled (537, 338) with delta (0, 0)
Screenshot: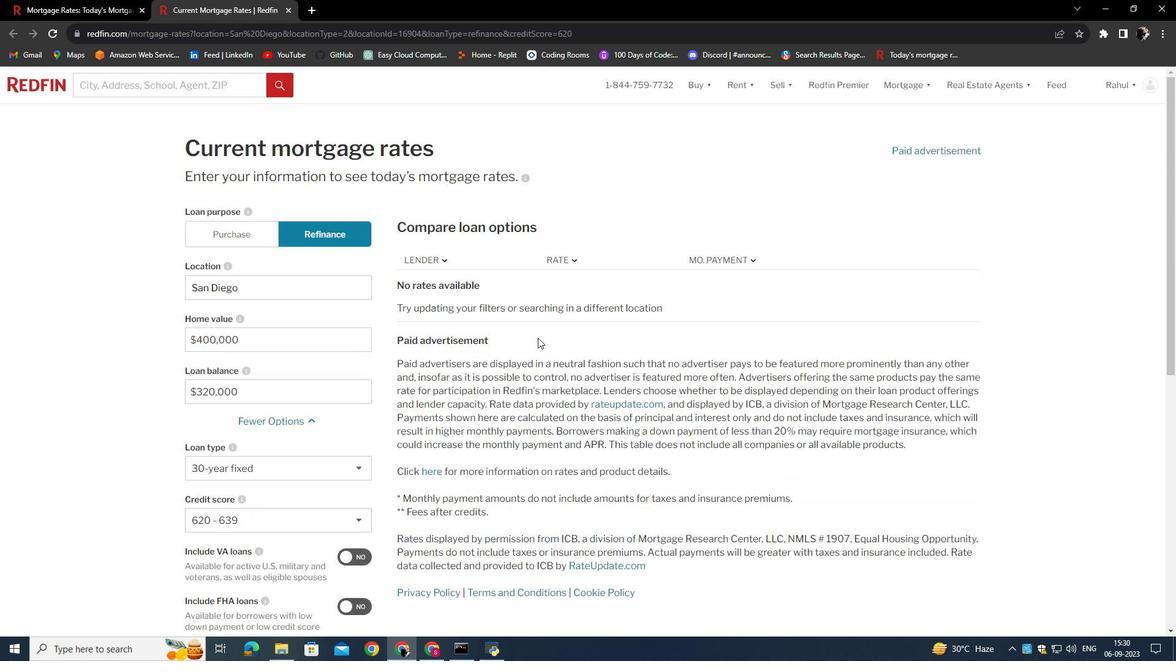 
Action: Mouse scrolled (537, 338) with delta (0, 0)
Screenshot: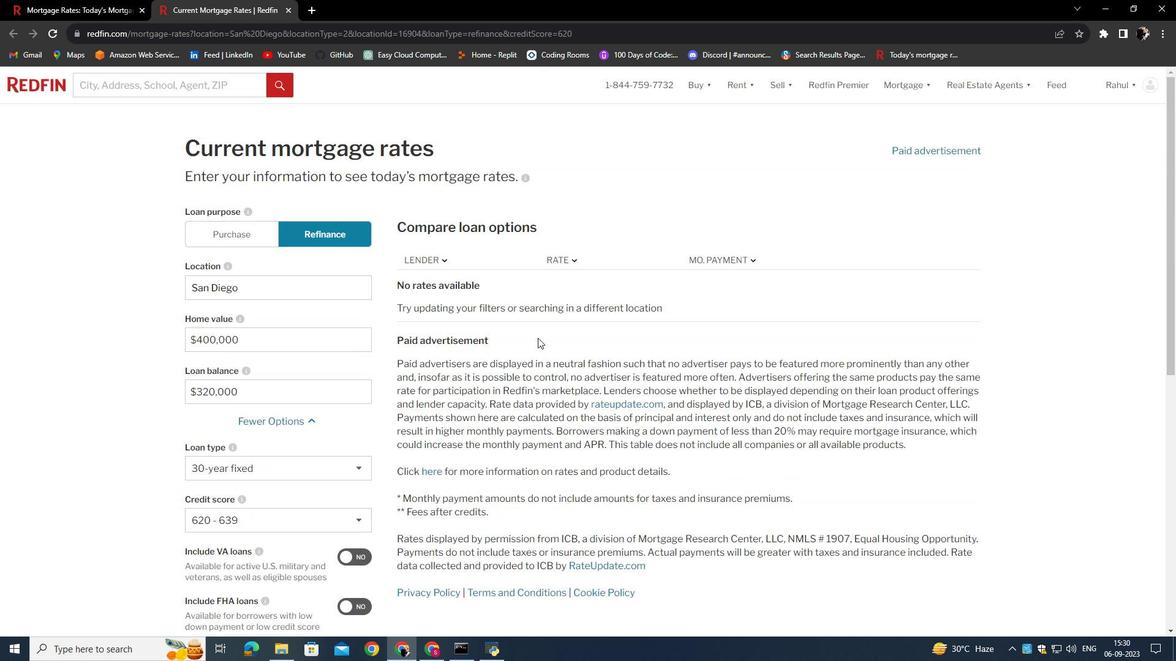 
